 Task: Create a task  Integrate a new online platform for online language learning , assign it to team member softage.2@softage.net in the project ArcticForge and update the status of the task to  On Track  , set the priority of the task to Low
Action: Mouse moved to (39, 267)
Screenshot: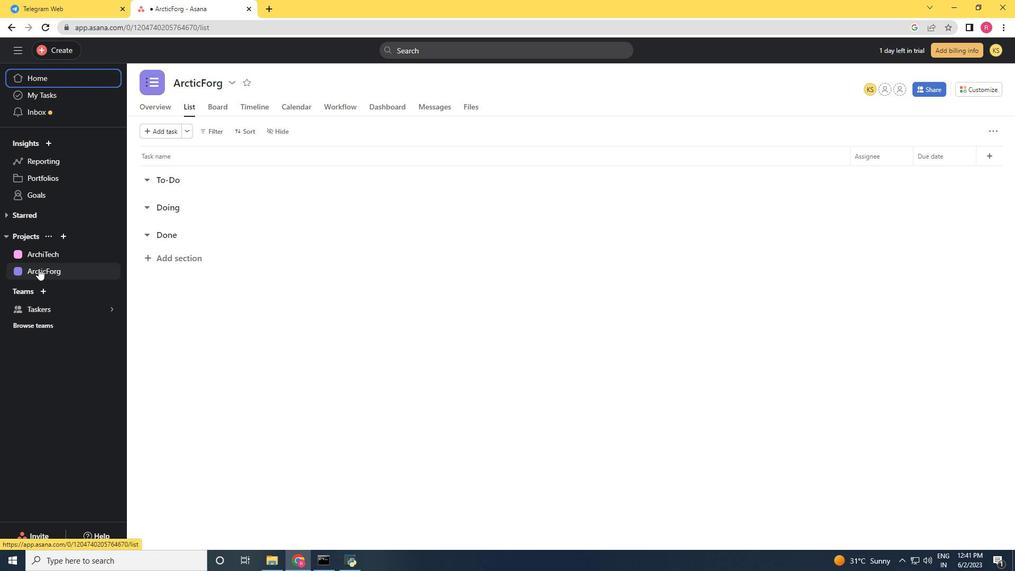
Action: Mouse pressed left at (39, 267)
Screenshot: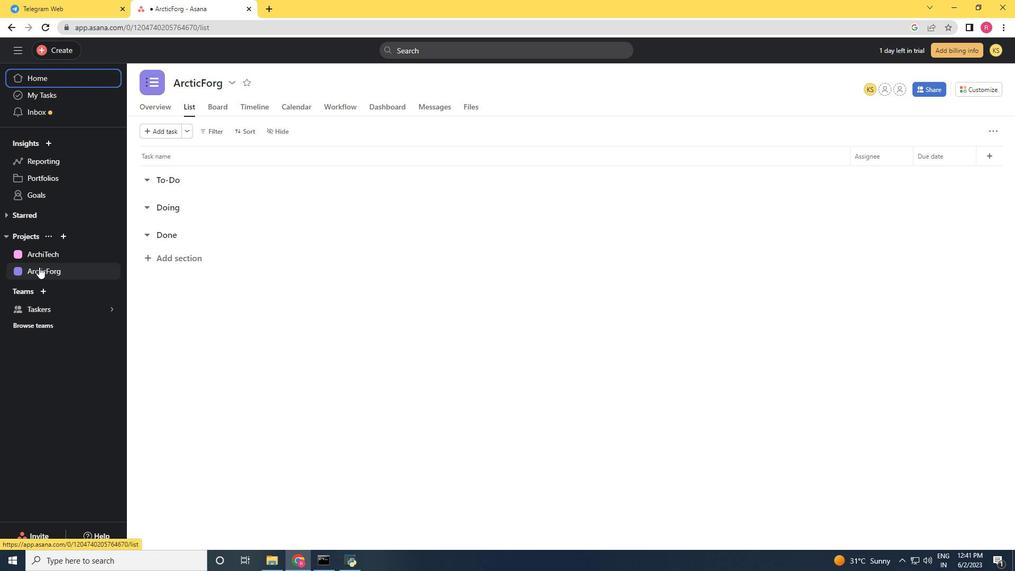 
Action: Mouse moved to (66, 50)
Screenshot: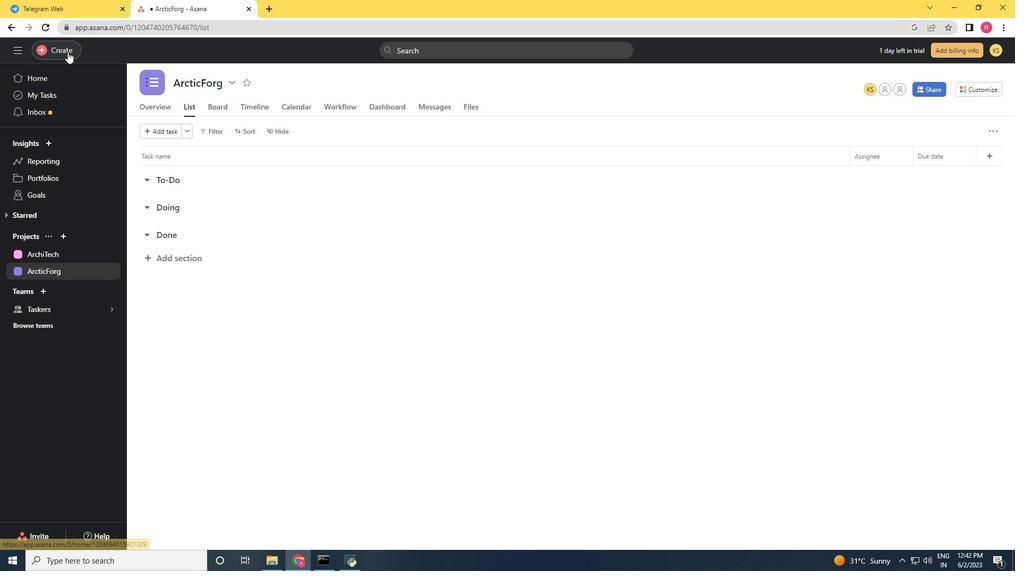
Action: Mouse pressed left at (66, 50)
Screenshot: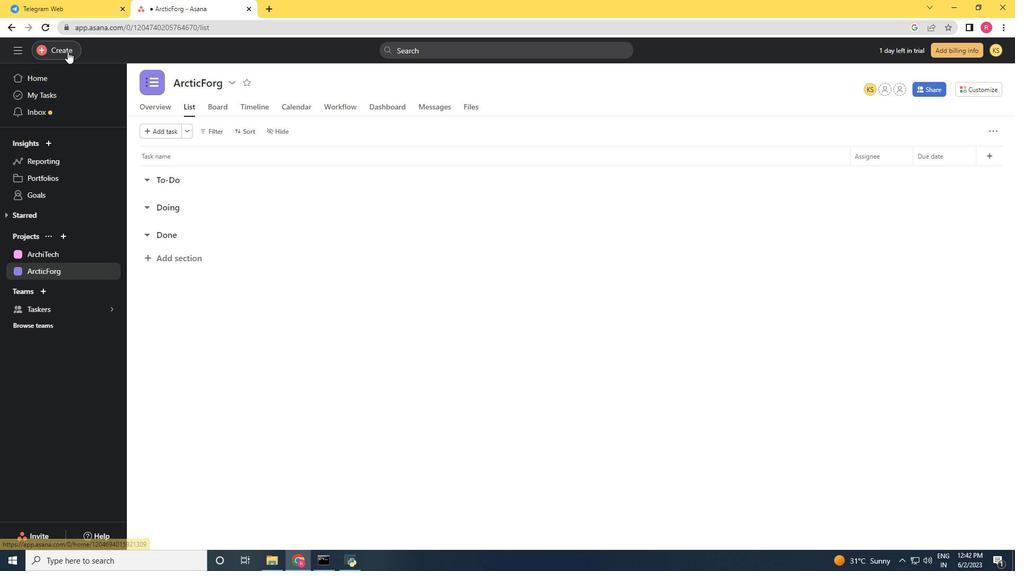 
Action: Mouse moved to (115, 54)
Screenshot: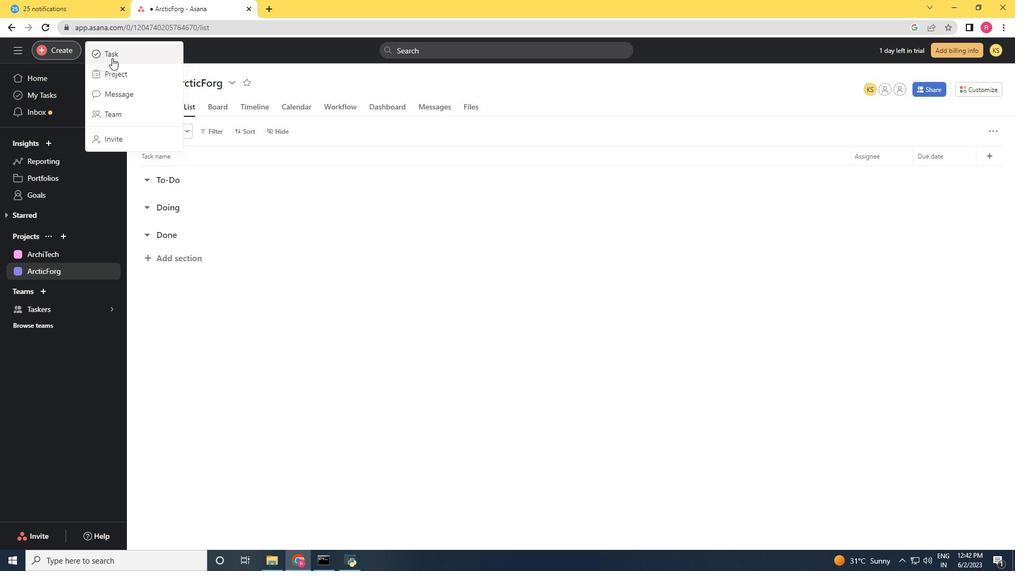 
Action: Mouse pressed left at (115, 54)
Screenshot: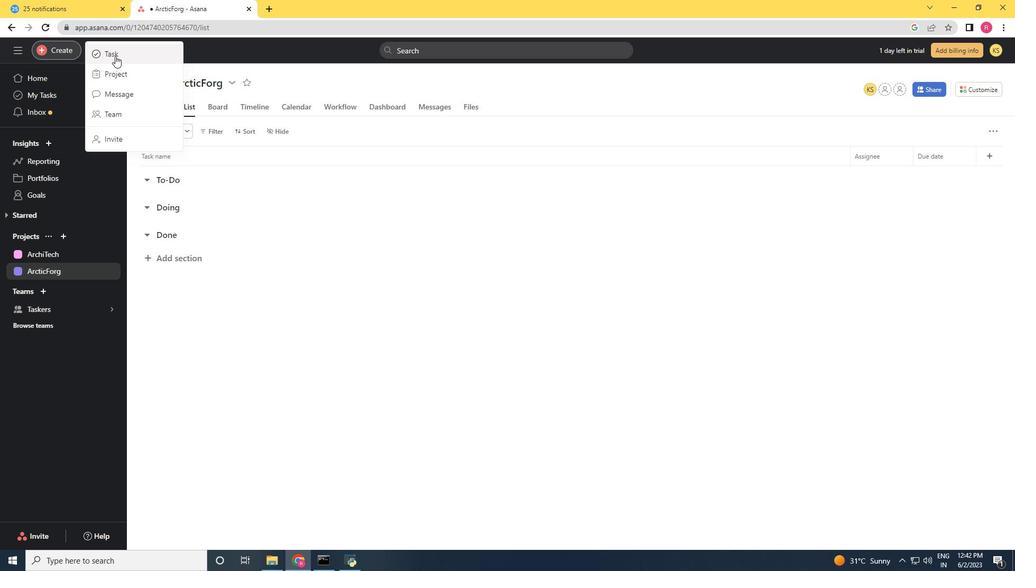 
Action: Mouse moved to (26, 107)
Screenshot: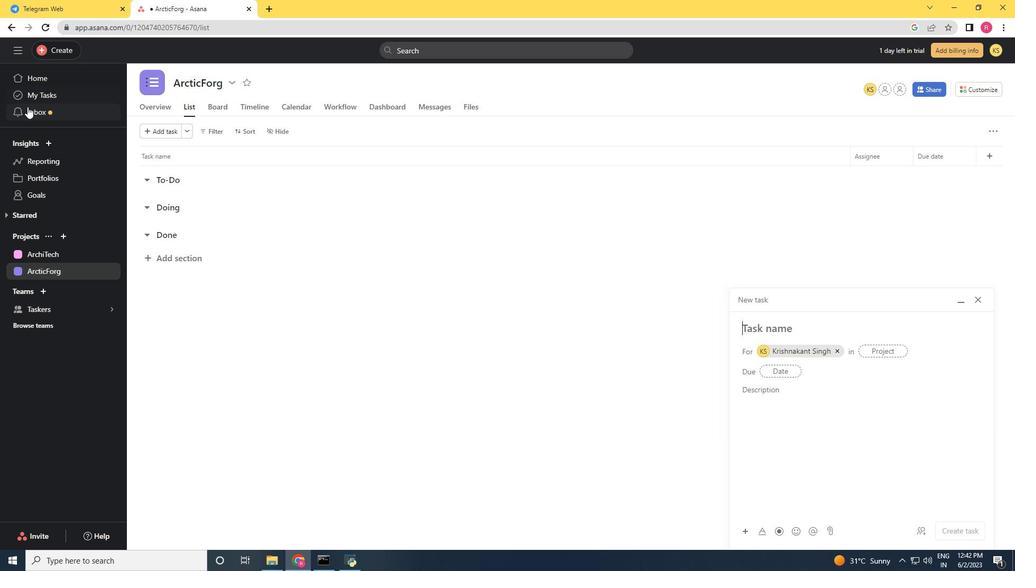 
Action: Key pressed <Key.shift>Integrate<Key.space>
Screenshot: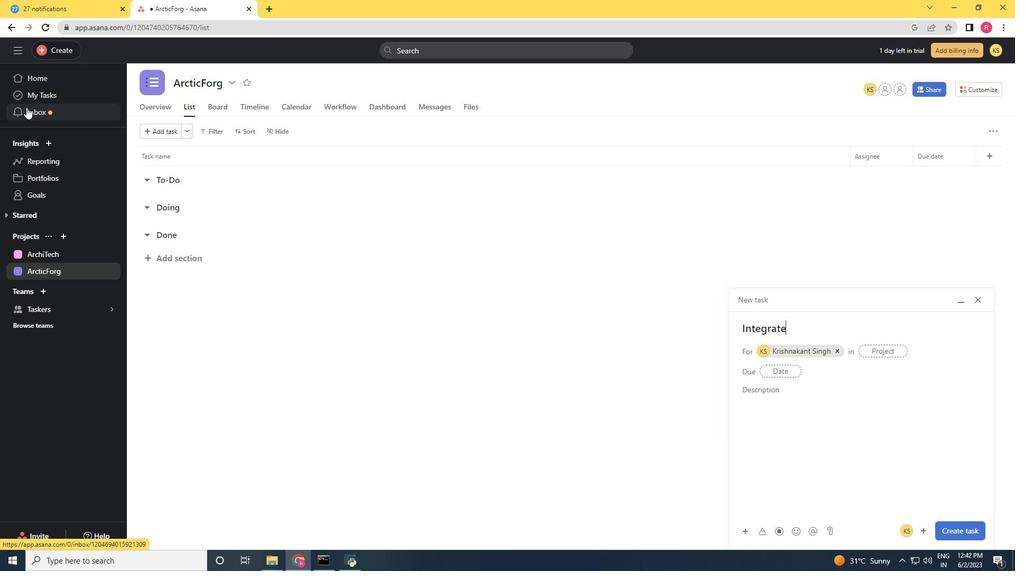 
Action: Mouse moved to (25, 107)
Screenshot: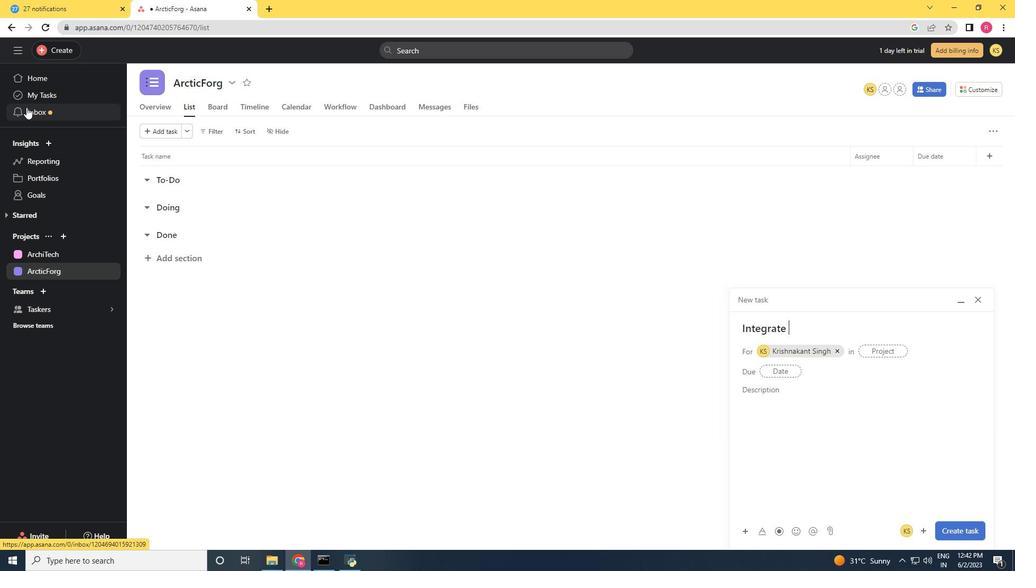 
Action: Key pressed a<Key.space>new<Key.space>online<Key.space>platform<Key.space>
Screenshot: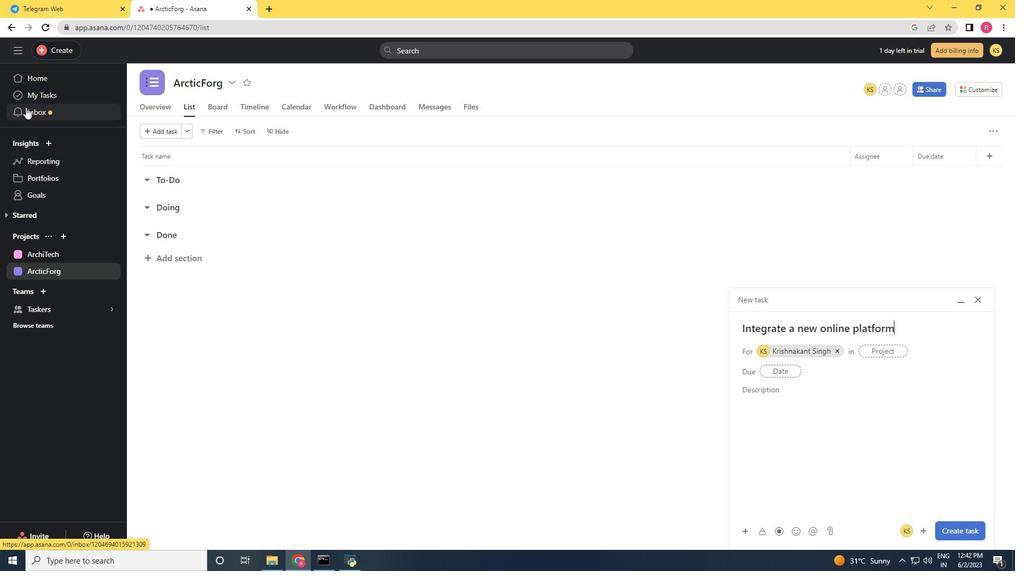 
Action: Mouse moved to (74, 136)
Screenshot: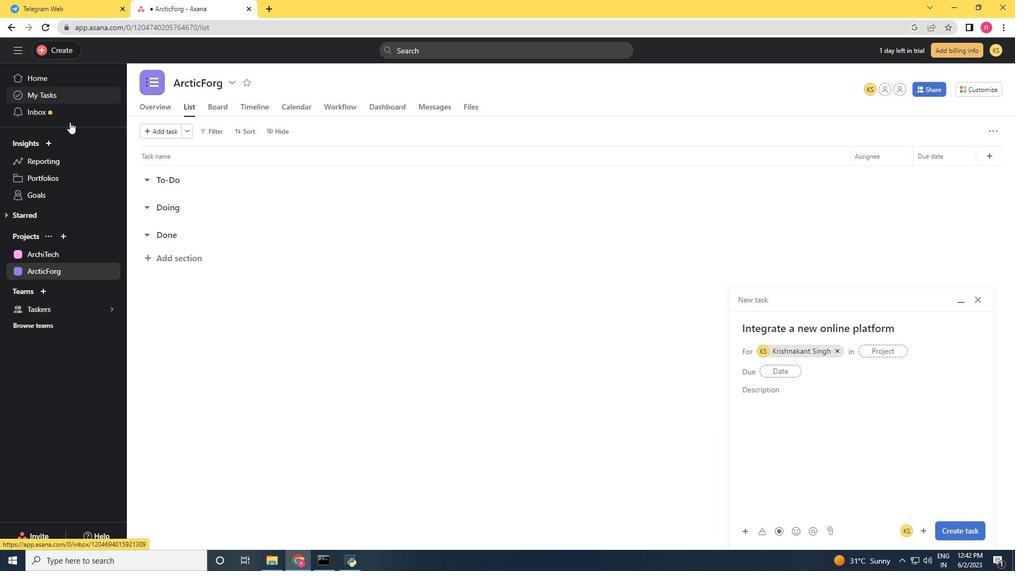 
Action: Key pressed for<Key.space>onlin<Key.space><Key.backspace>e<Key.space>langua
Screenshot: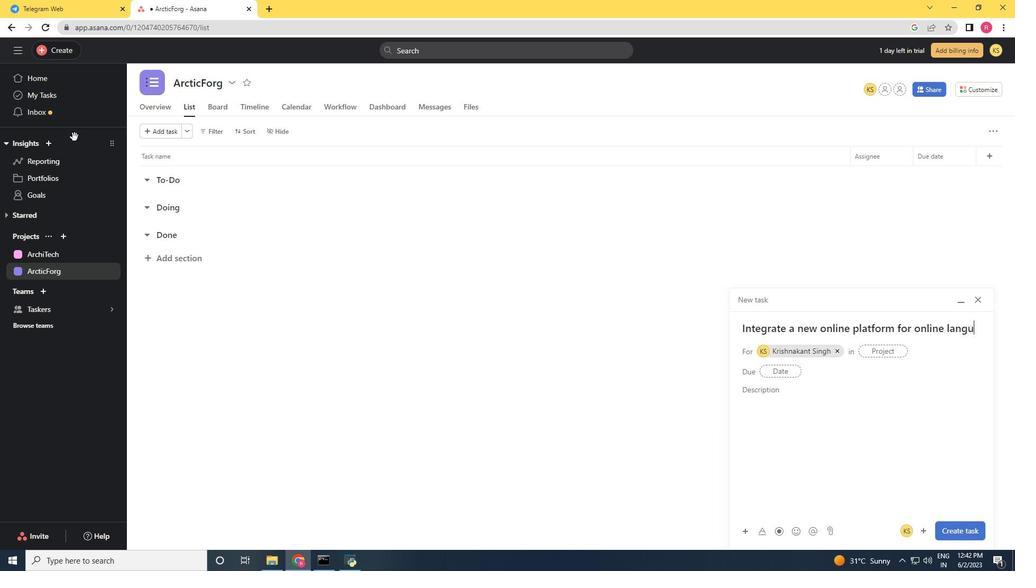 
Action: Mouse moved to (75, 136)
Screenshot: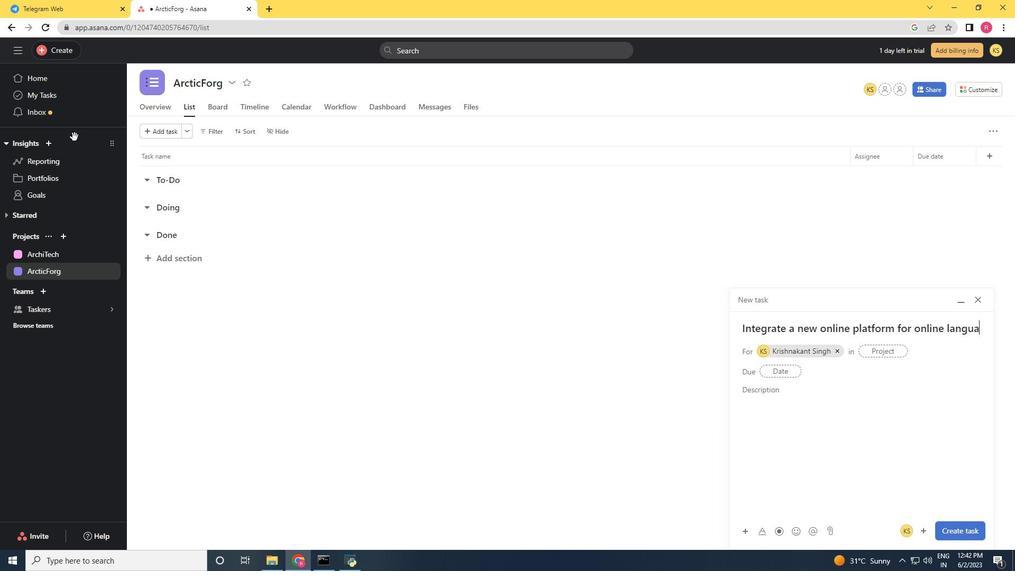 
Action: Key pressed ge<Key.space>learning
Screenshot: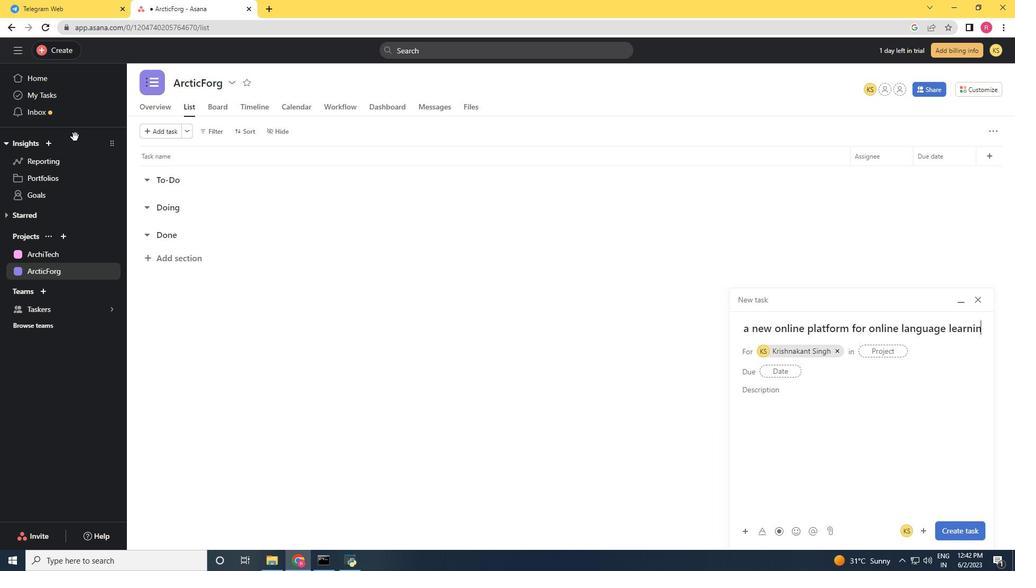 
Action: Mouse moved to (838, 346)
Screenshot: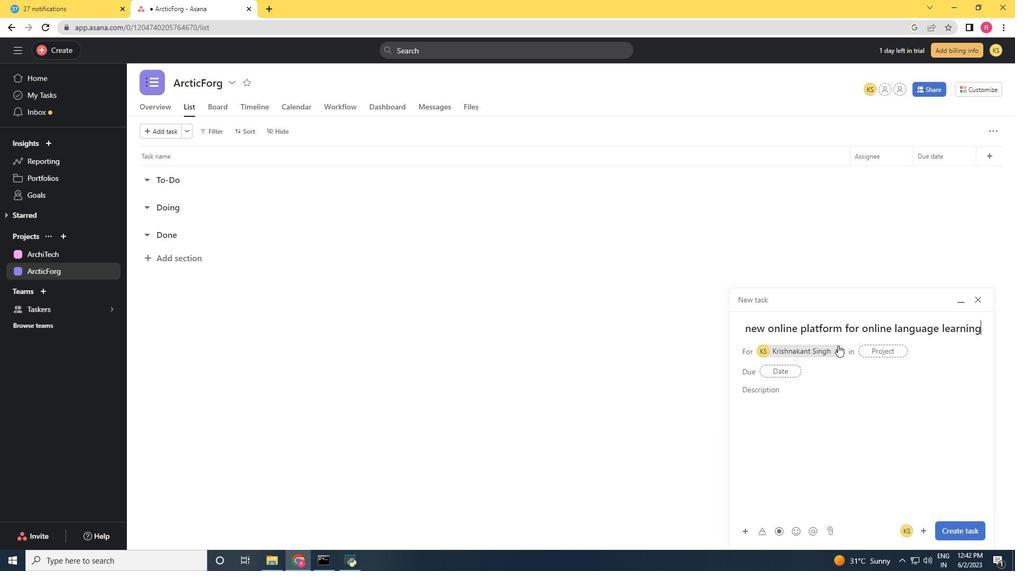 
Action: Mouse pressed left at (838, 346)
Screenshot: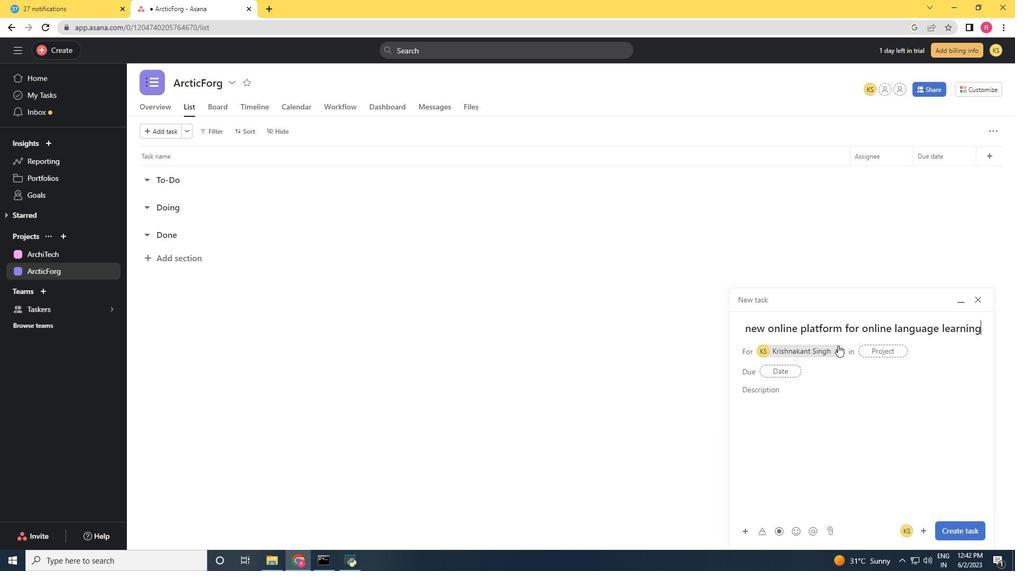 
Action: Mouse moved to (790, 351)
Screenshot: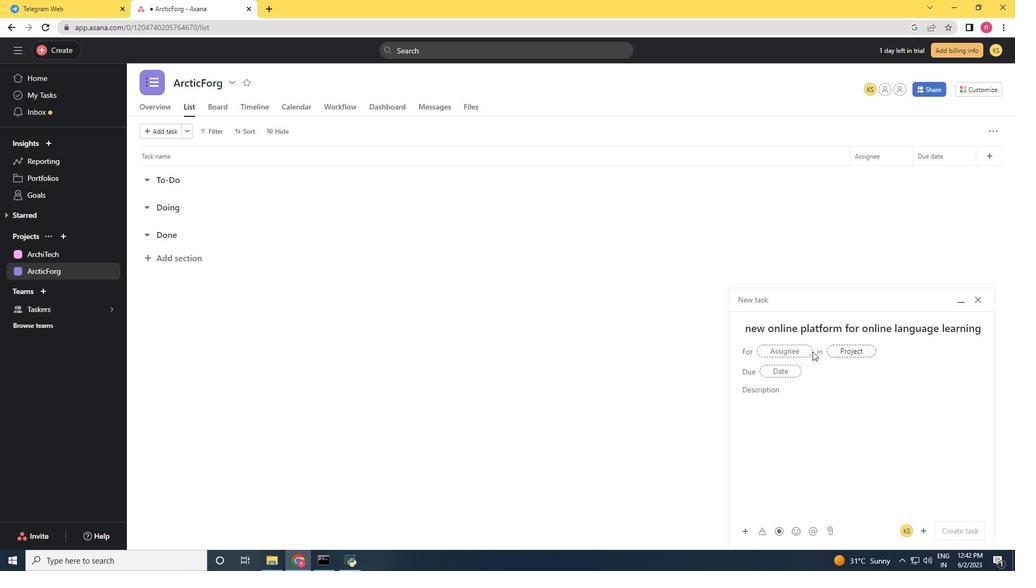 
Action: Mouse pressed left at (790, 351)
Screenshot: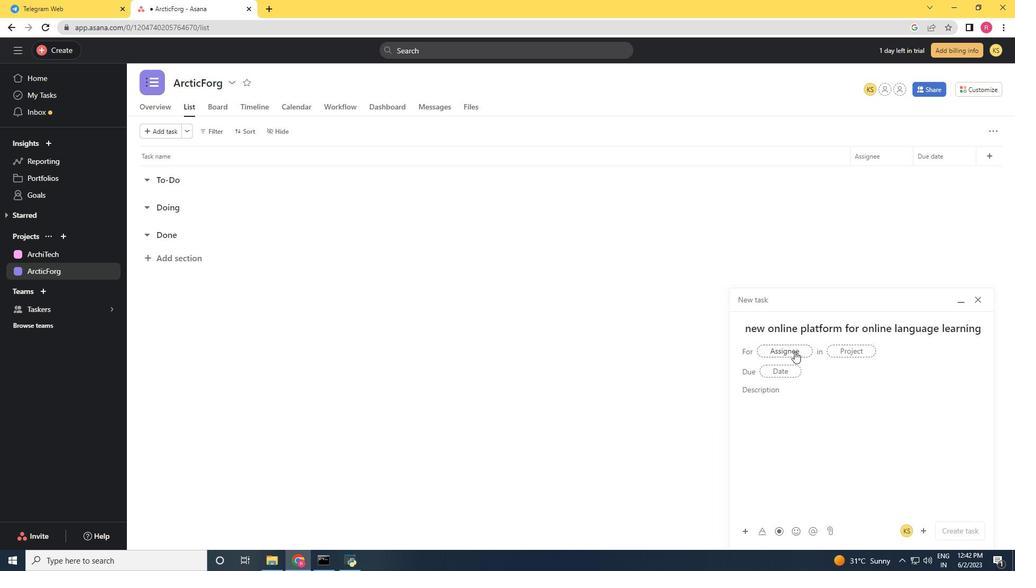 
Action: Mouse moved to (601, 467)
Screenshot: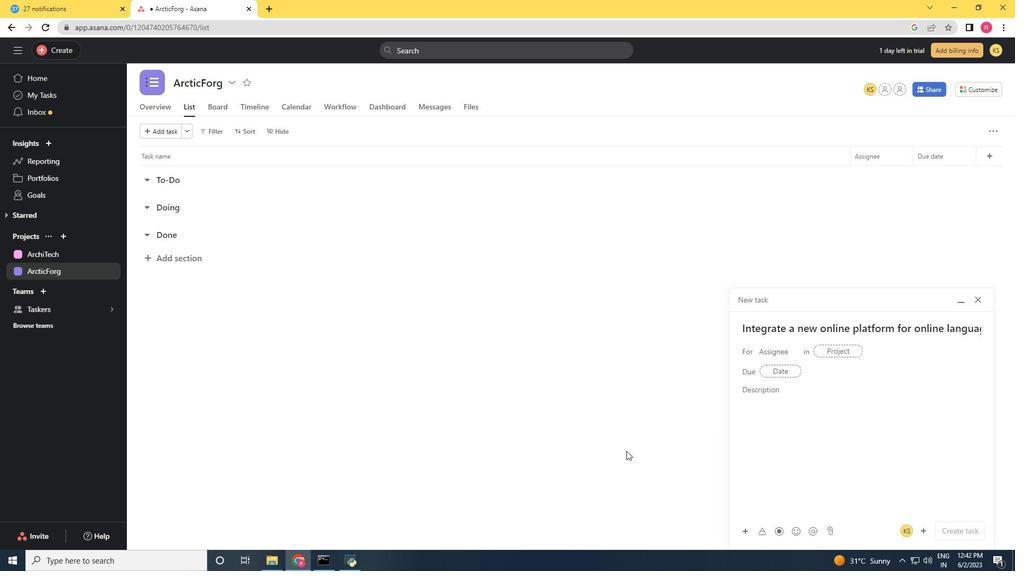 
Action: Key pressed softage.2<Key.shift>@softage.net
Screenshot: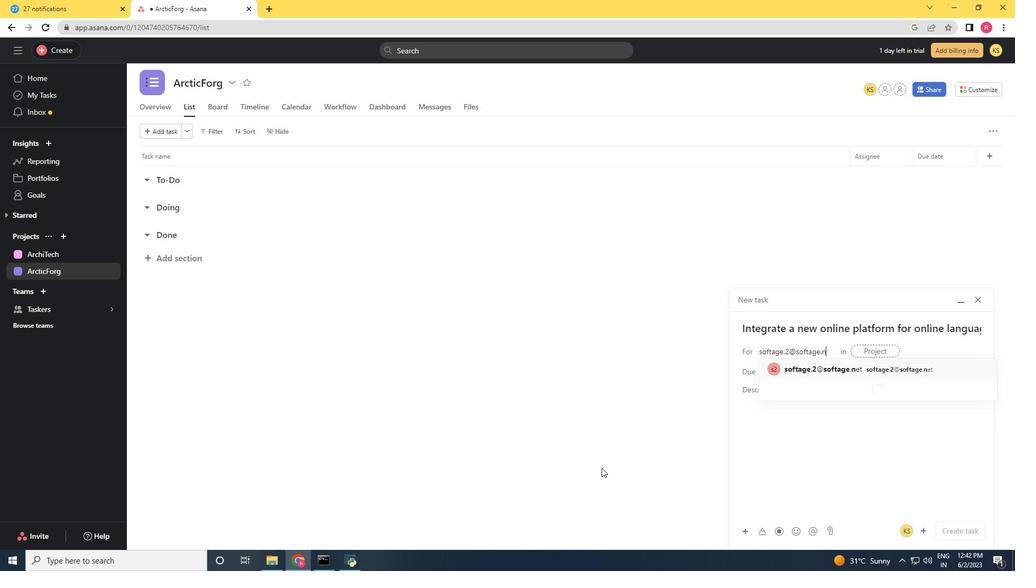 
Action: Mouse moved to (861, 372)
Screenshot: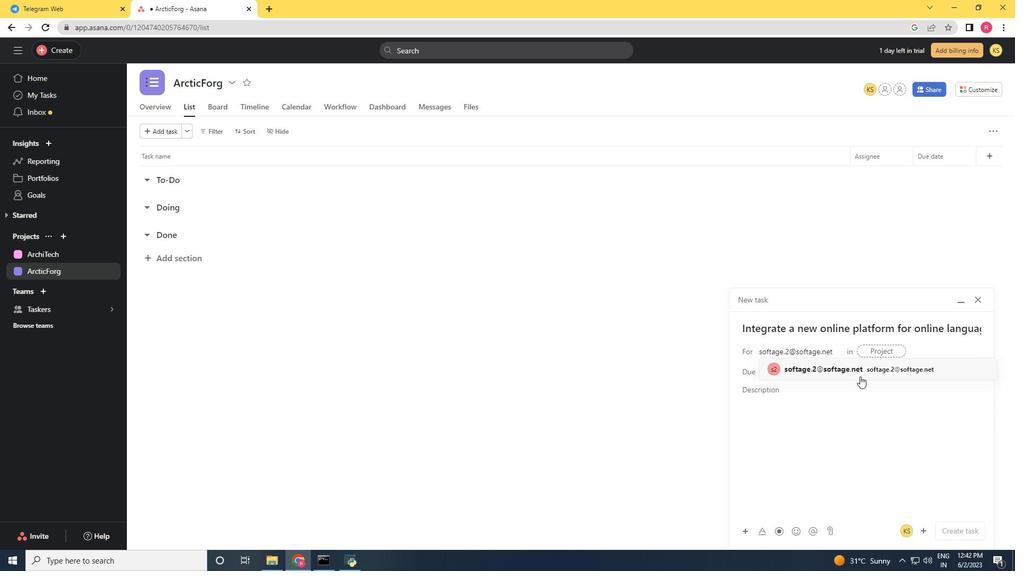 
Action: Mouse pressed left at (861, 372)
Screenshot: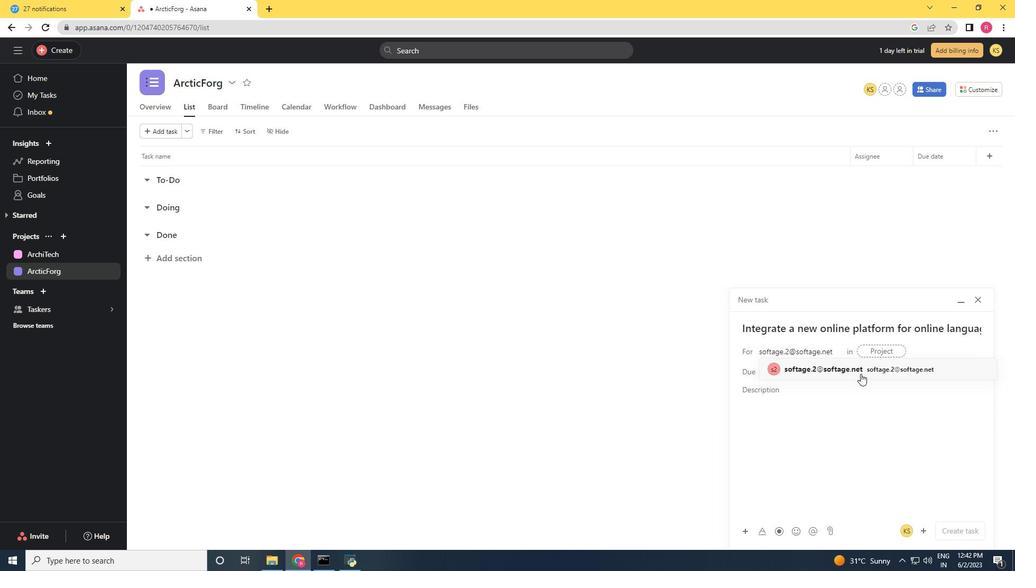 
Action: Mouse moved to (696, 396)
Screenshot: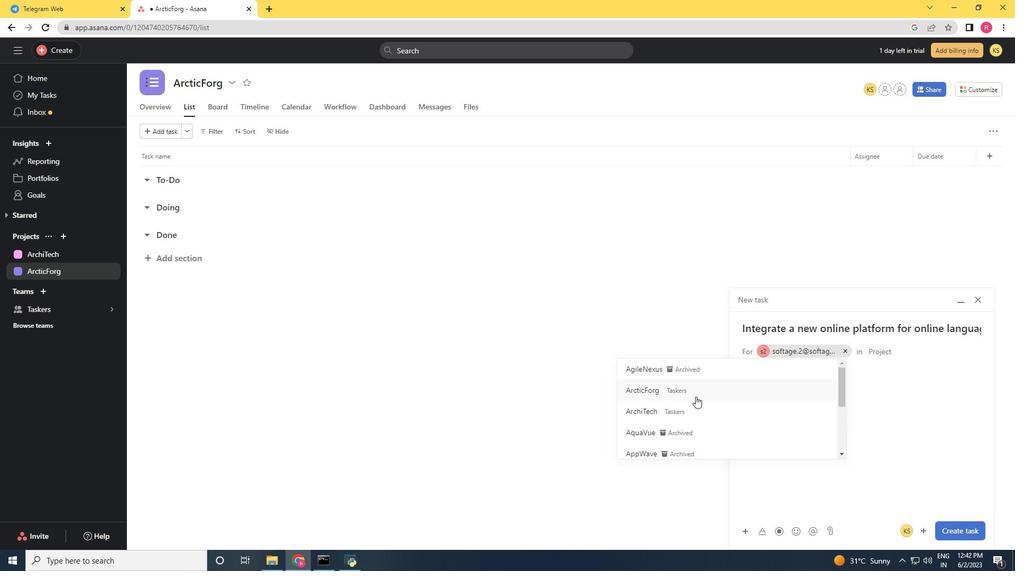 
Action: Mouse pressed left at (696, 396)
Screenshot: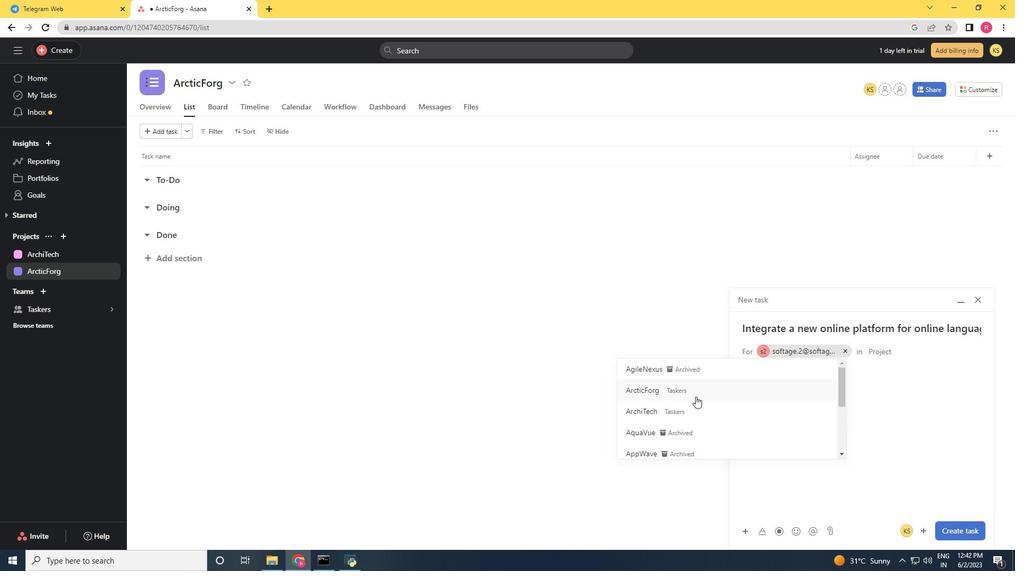 
Action: Mouse moved to (953, 530)
Screenshot: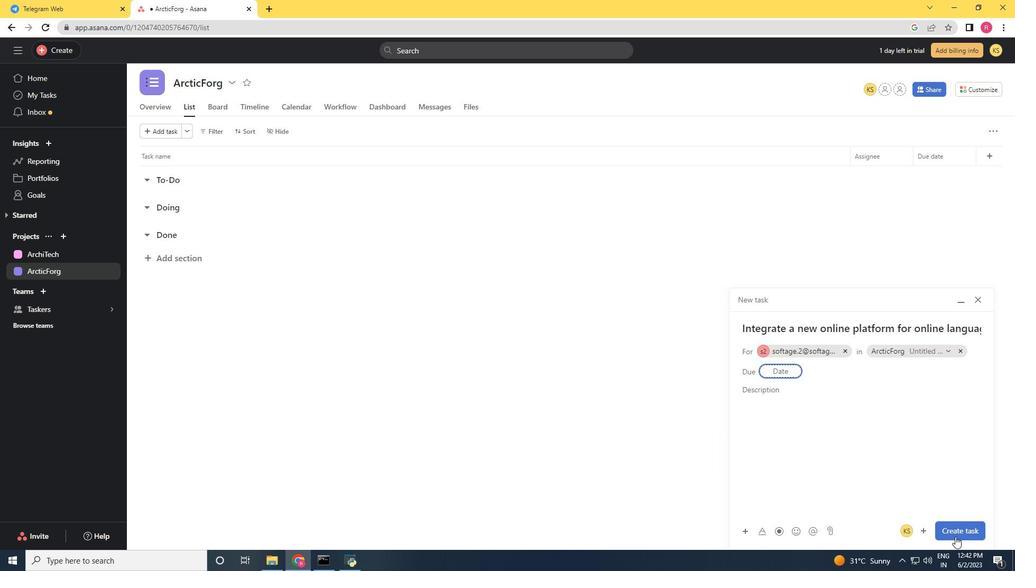 
Action: Mouse pressed left at (953, 530)
Screenshot: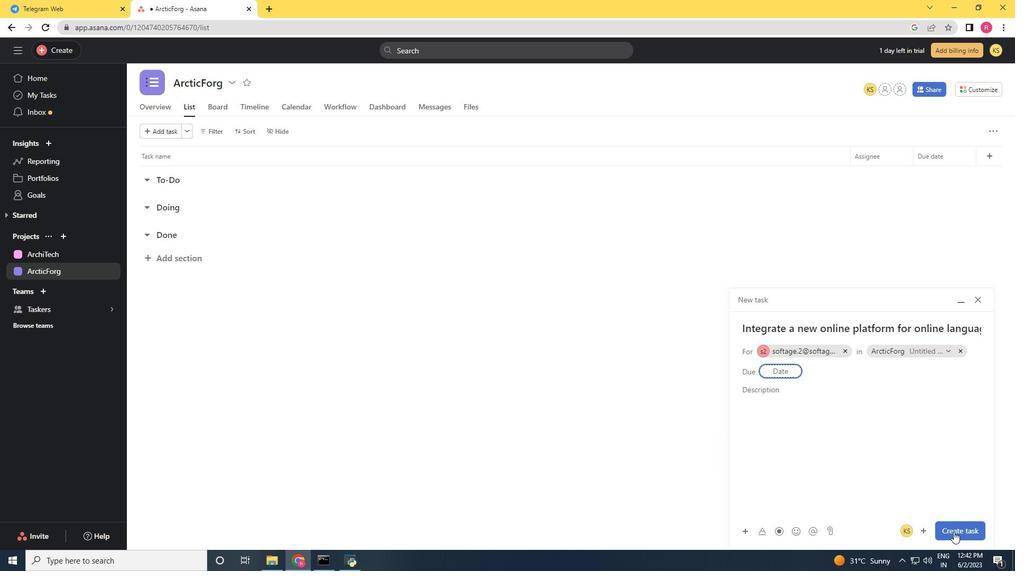 
Action: Mouse moved to (993, 152)
Screenshot: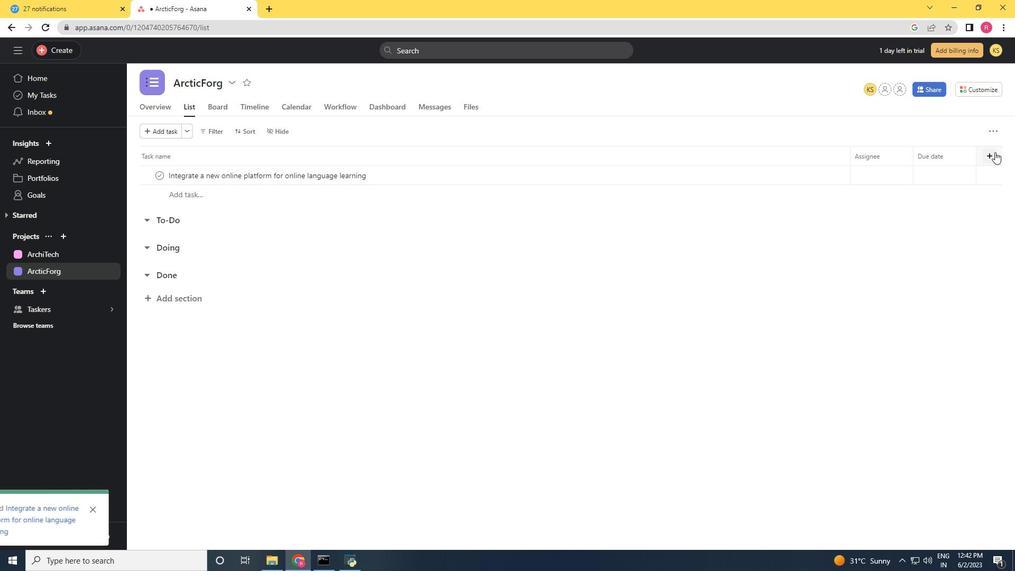
Action: Mouse pressed left at (993, 152)
Screenshot: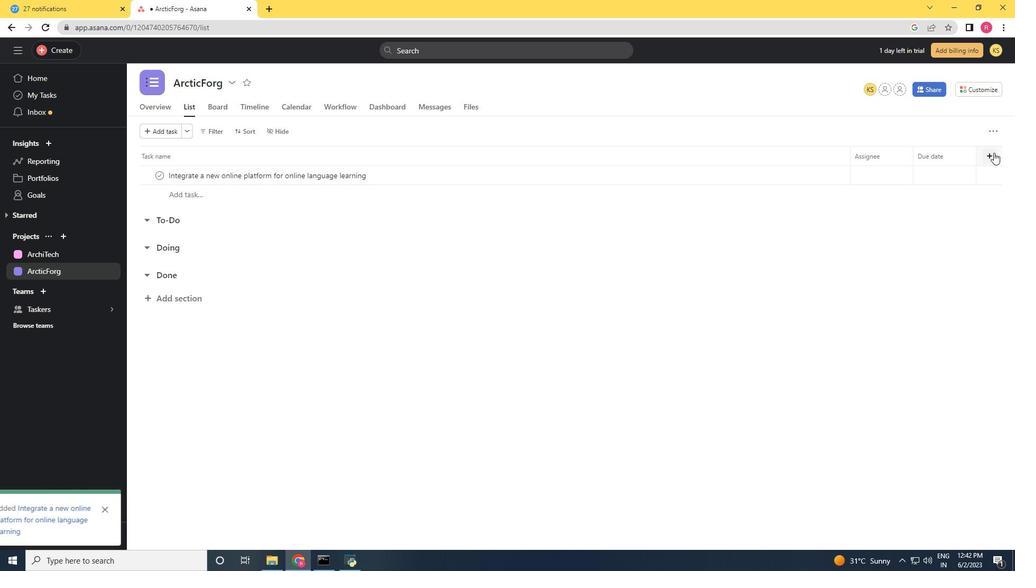 
Action: Mouse moved to (935, 269)
Screenshot: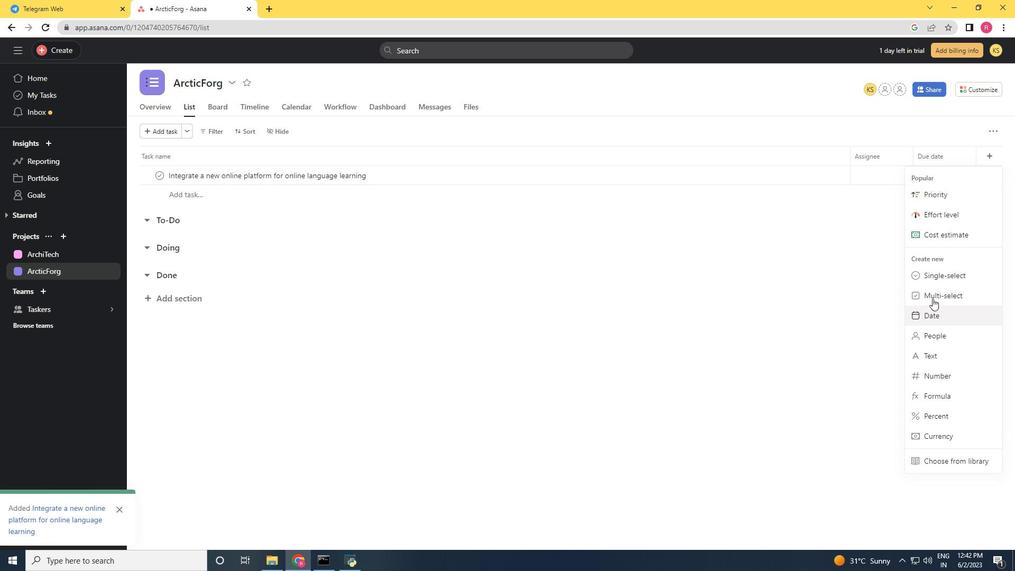 
Action: Mouse pressed left at (935, 269)
Screenshot: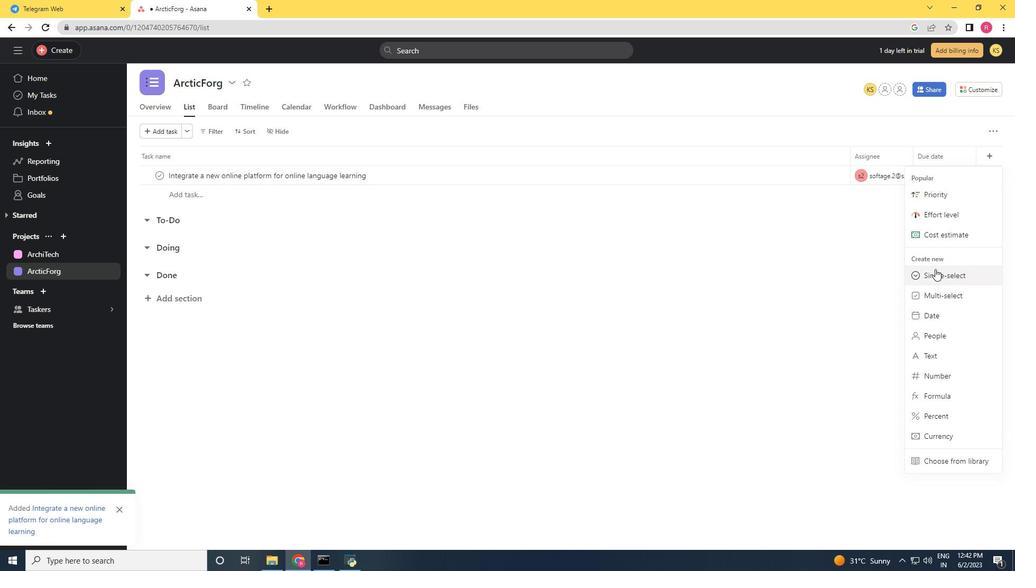 
Action: Mouse moved to (651, 311)
Screenshot: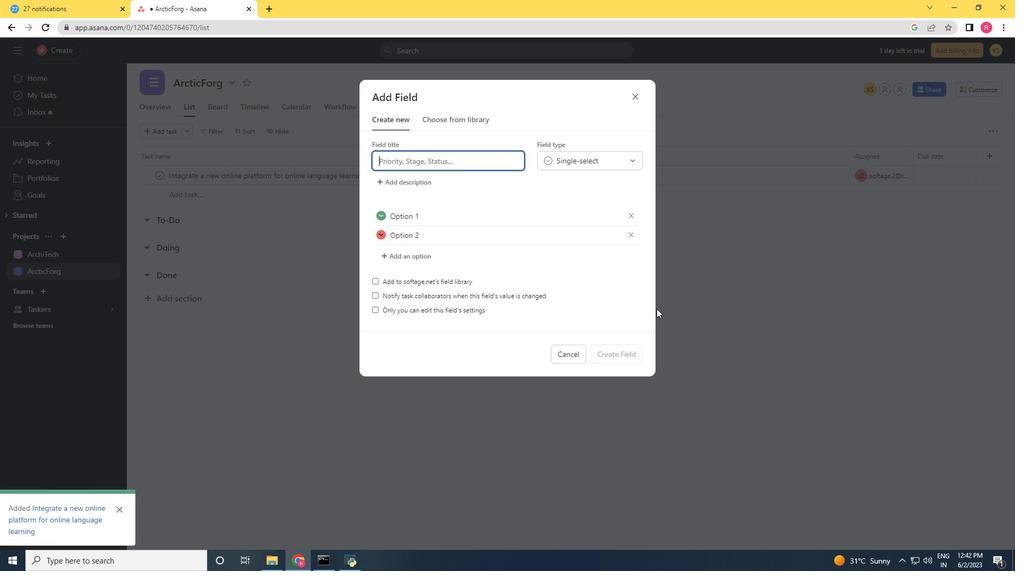 
Action: Key pressed <Key.shift><Key.shift>Status
Screenshot: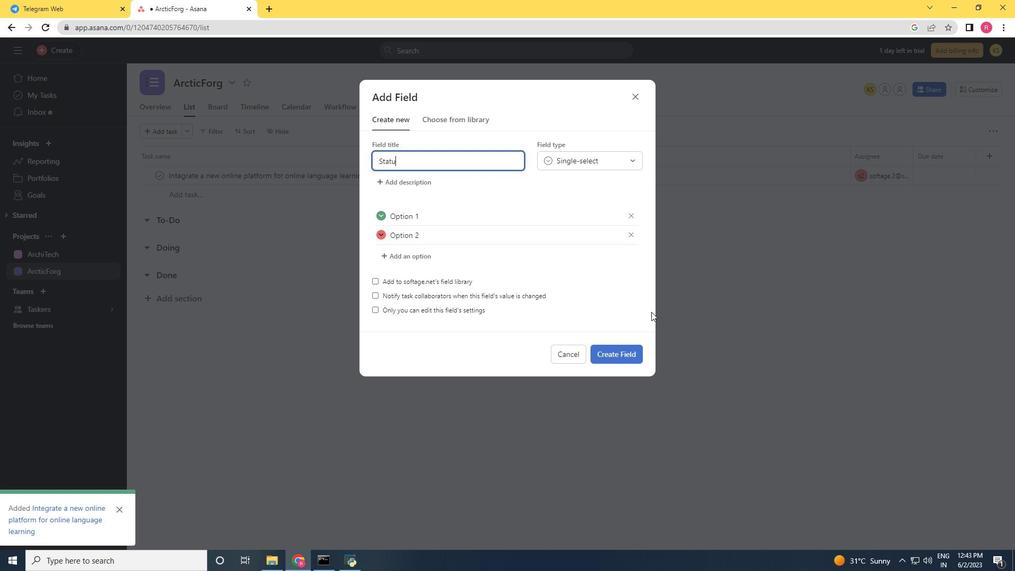 
Action: Mouse moved to (540, 214)
Screenshot: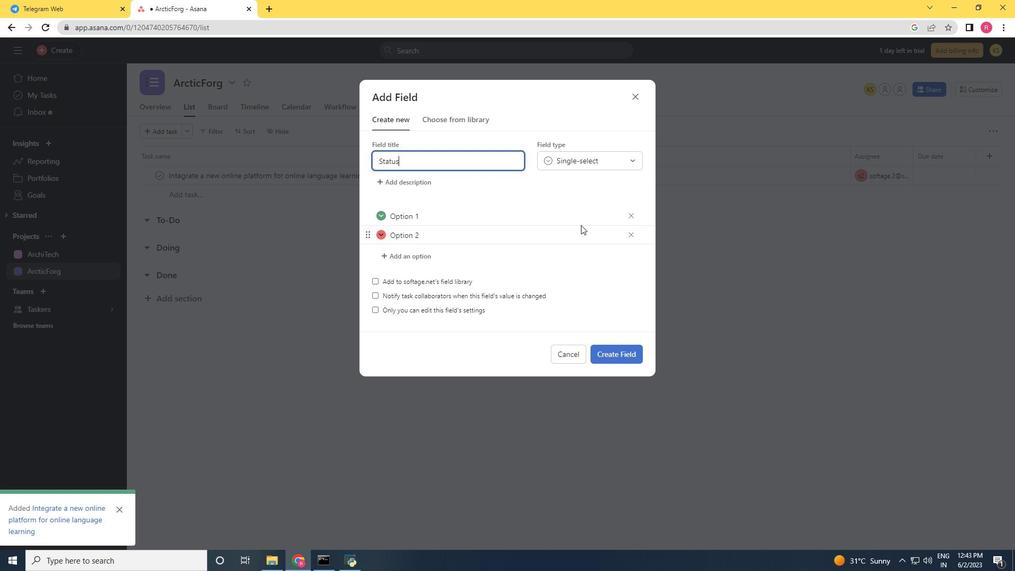 
Action: Mouse pressed left at (540, 214)
Screenshot: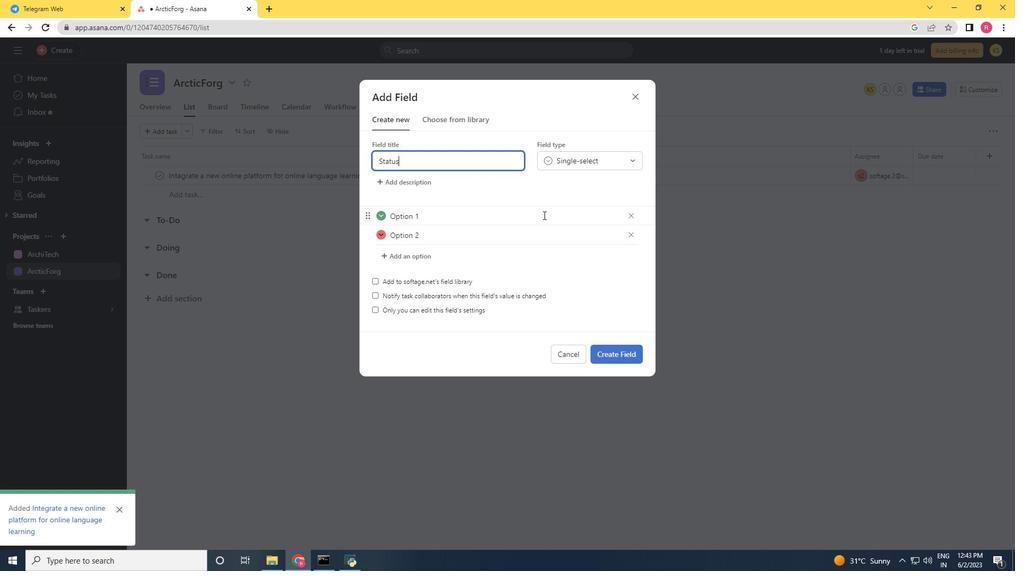 
Action: Mouse moved to (537, 222)
Screenshot: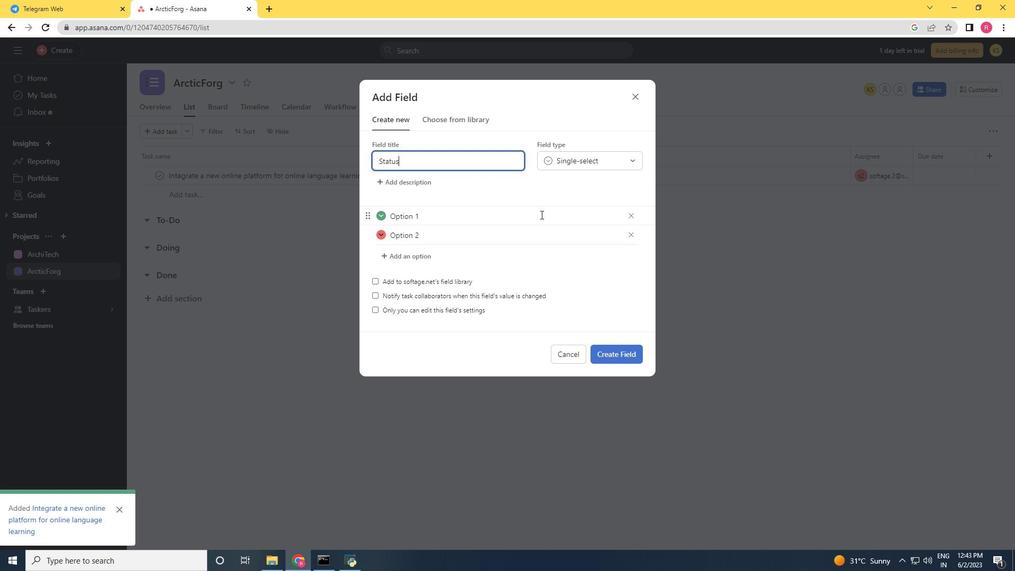 
Action: Key pressed <Key.backspace><Key.backspace><Key.backspace><Key.backspace><Key.backspace><Key.backspace><Key.backspace><Key.shift><Key.backspace><Key.shift>On<Key.space><Key.shift><Key.shift>track
Screenshot: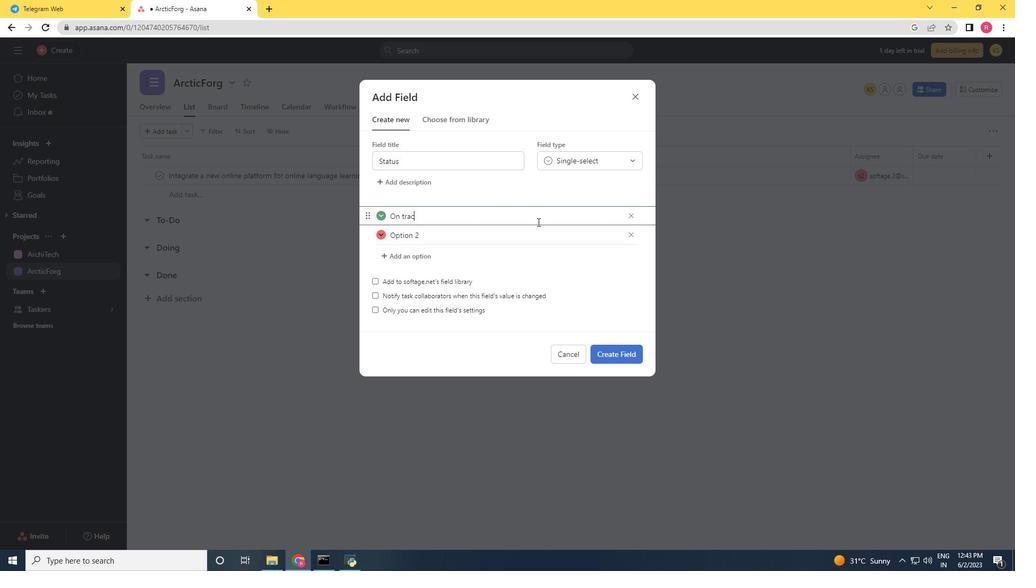 
Action: Mouse moved to (407, 213)
Screenshot: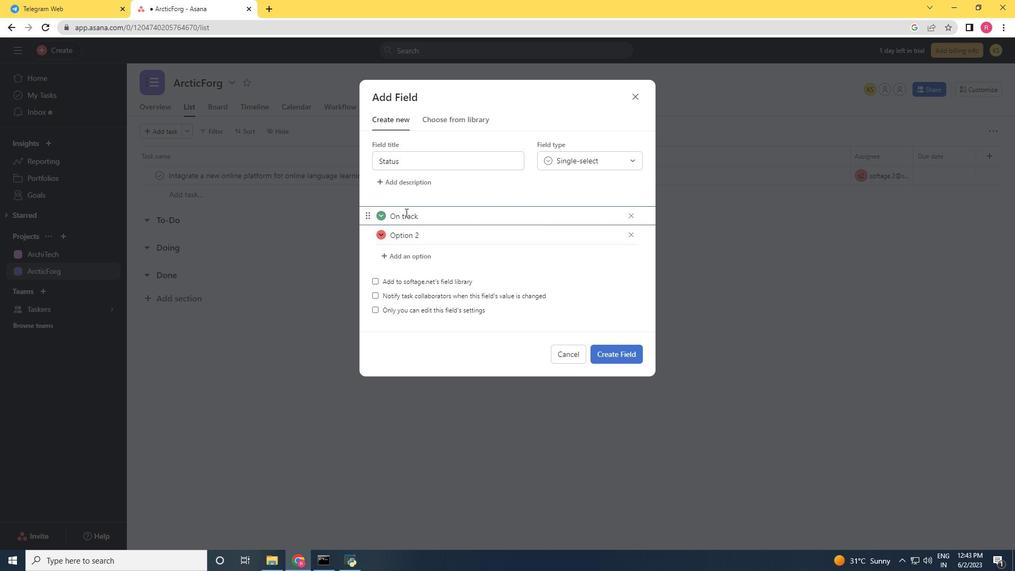 
Action: Mouse pressed left at (407, 213)
Screenshot: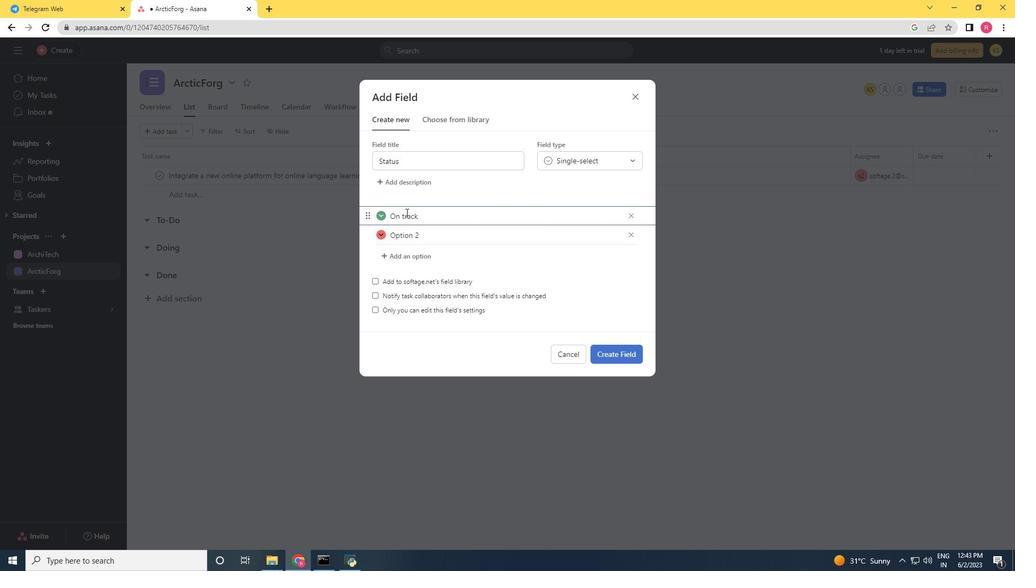 
Action: Key pressed <Key.backspace><Key.backspace><Key.shift>Tr
Screenshot: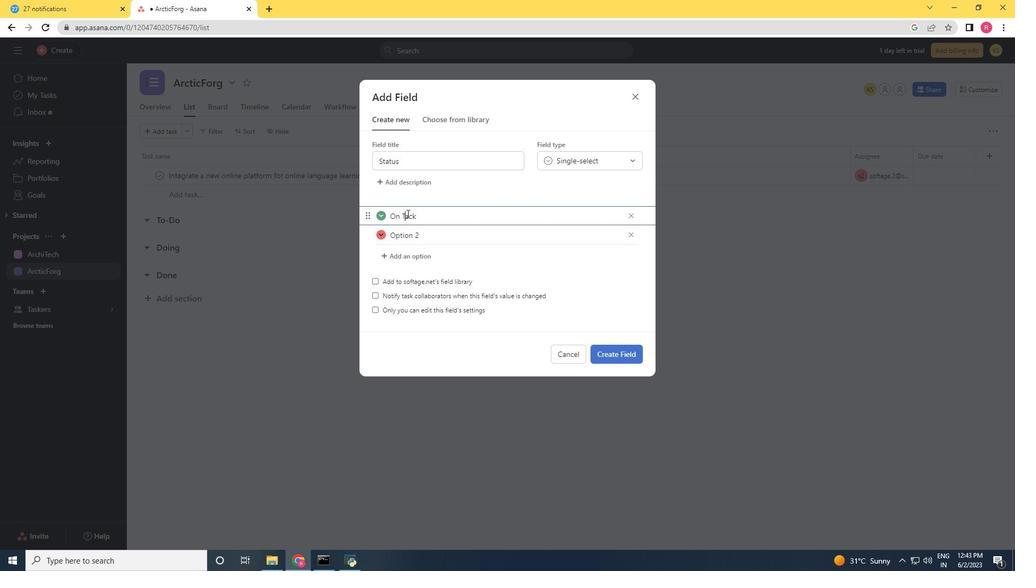
Action: Mouse moved to (607, 351)
Screenshot: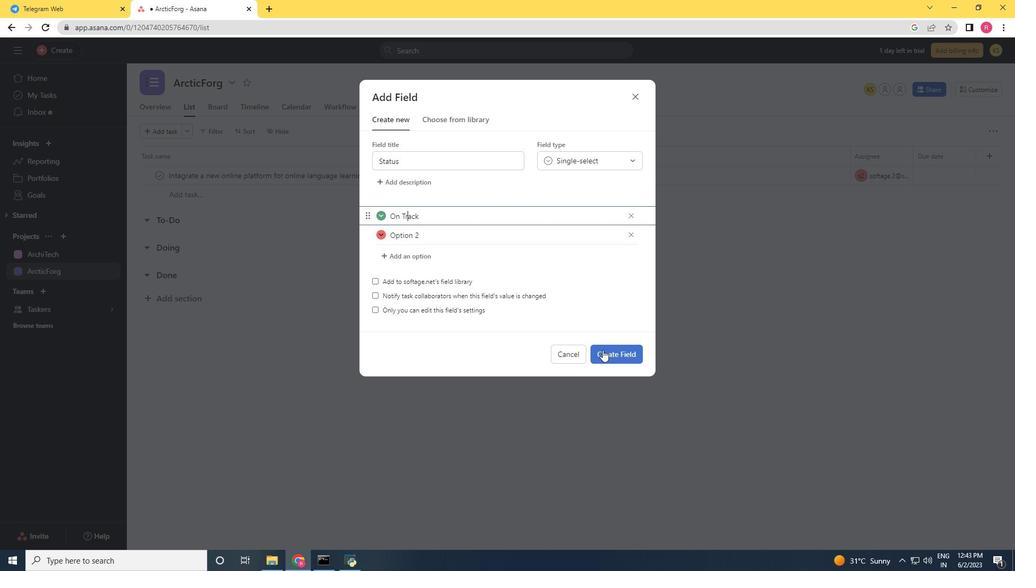
Action: Mouse pressed left at (607, 351)
Screenshot: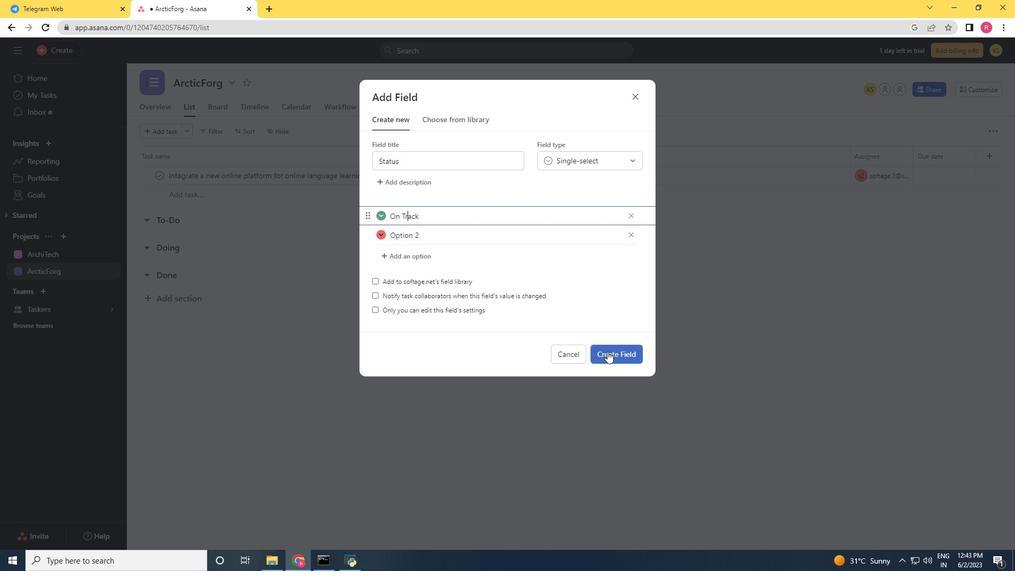 
Action: Mouse moved to (933, 170)
Screenshot: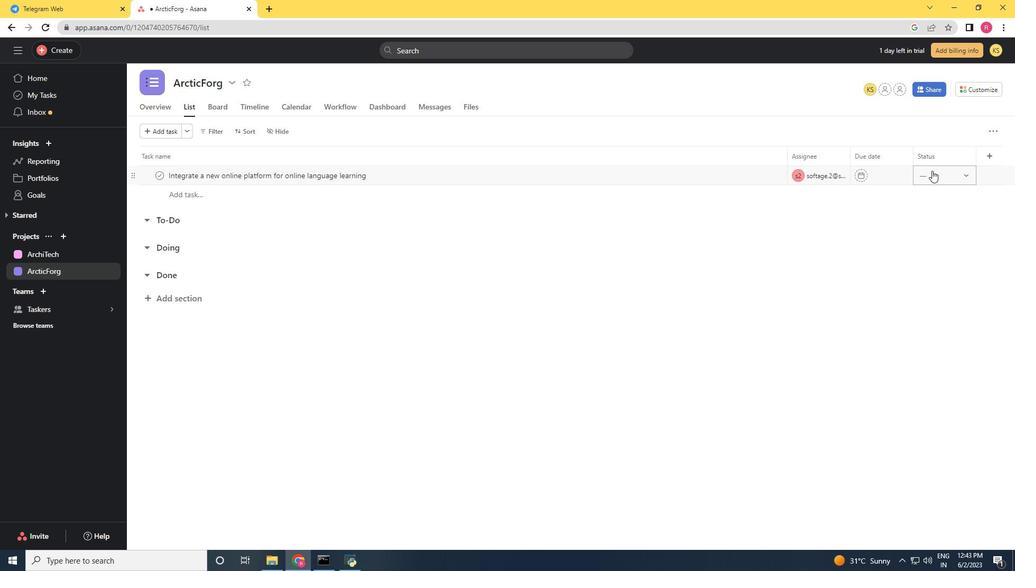 
Action: Mouse pressed left at (933, 170)
Screenshot: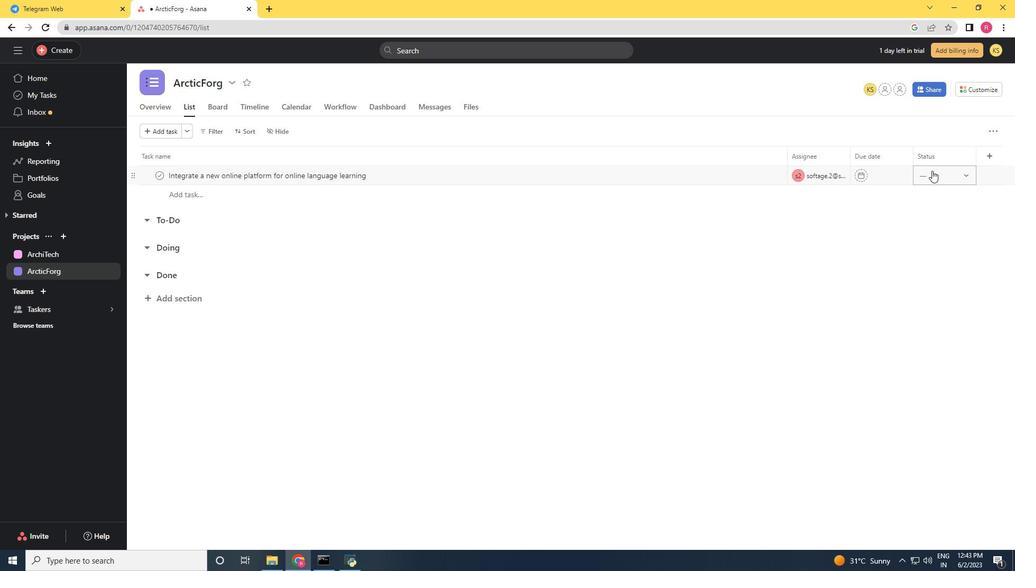 
Action: Mouse moved to (943, 209)
Screenshot: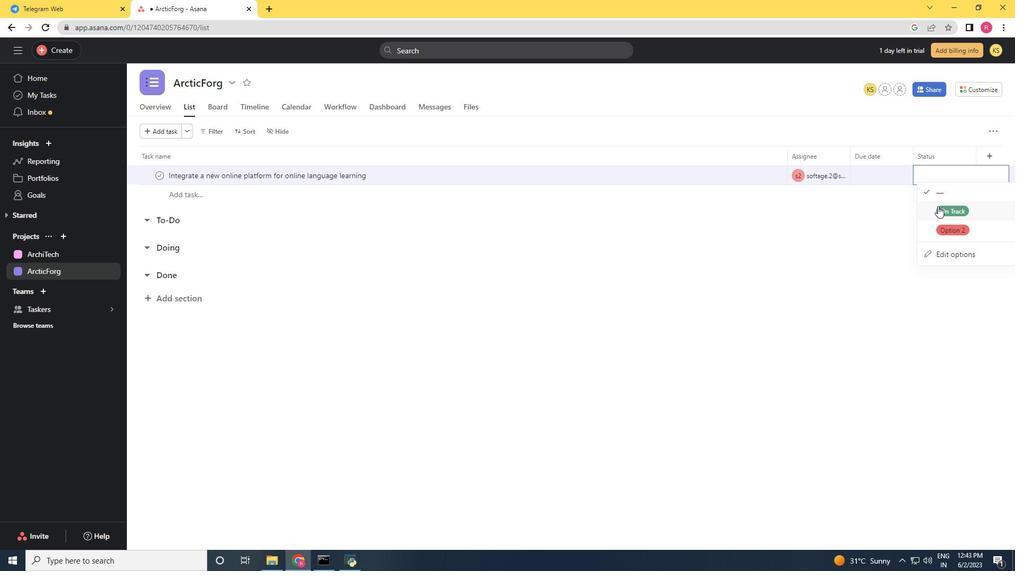 
Action: Mouse pressed left at (943, 209)
Screenshot: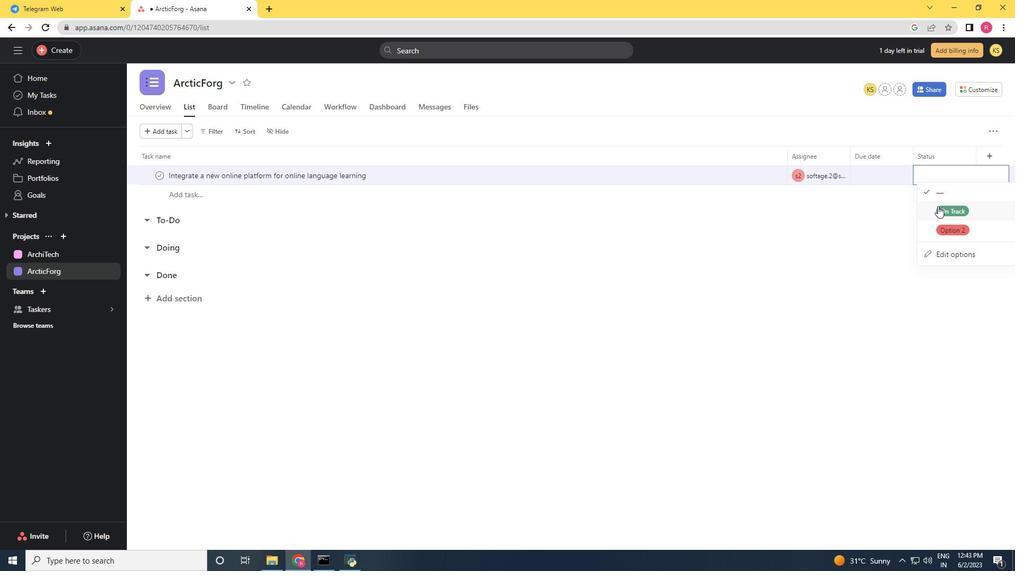 
Action: Mouse moved to (988, 150)
Screenshot: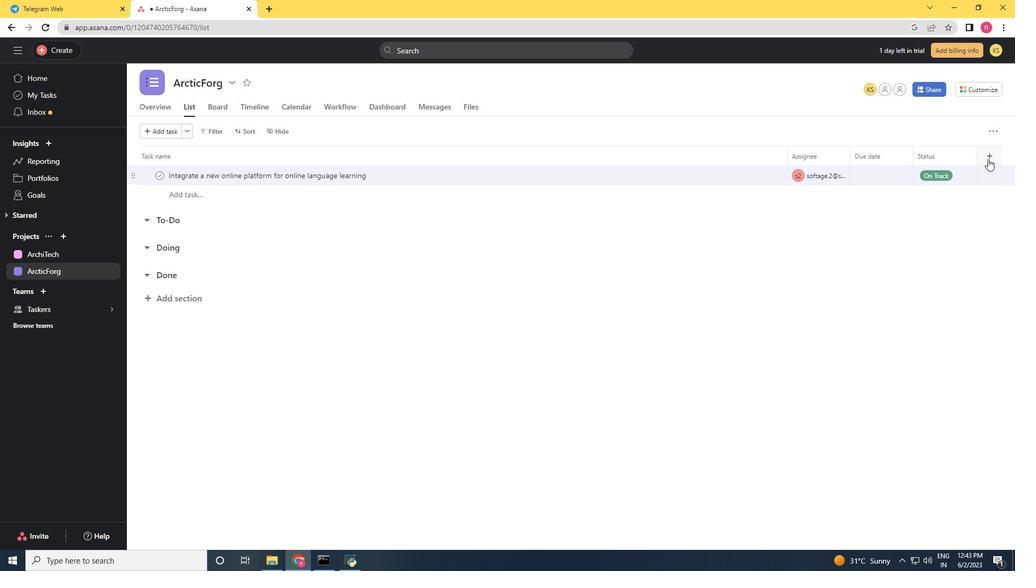 
Action: Mouse pressed left at (988, 150)
Screenshot: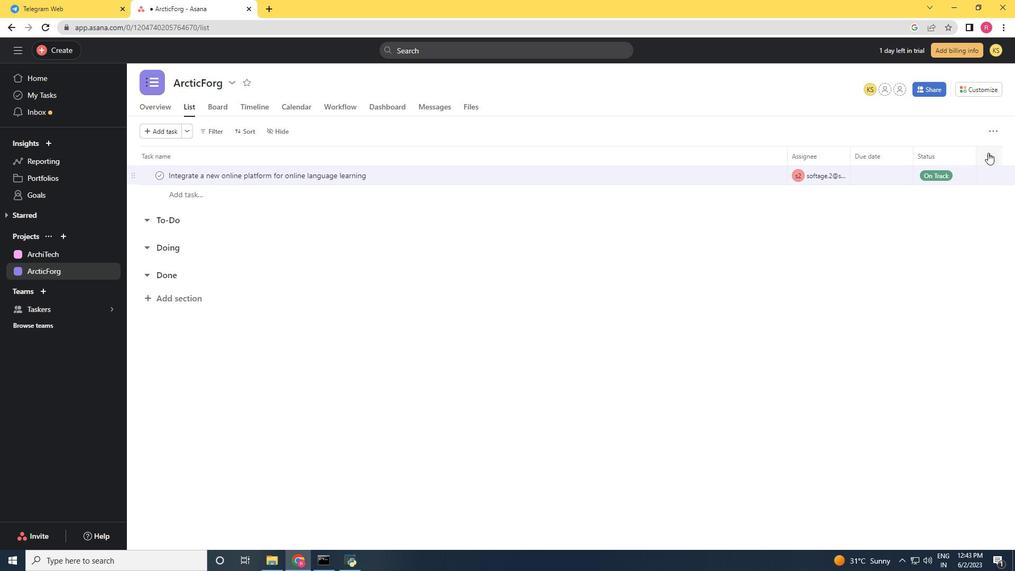 
Action: Mouse moved to (939, 188)
Screenshot: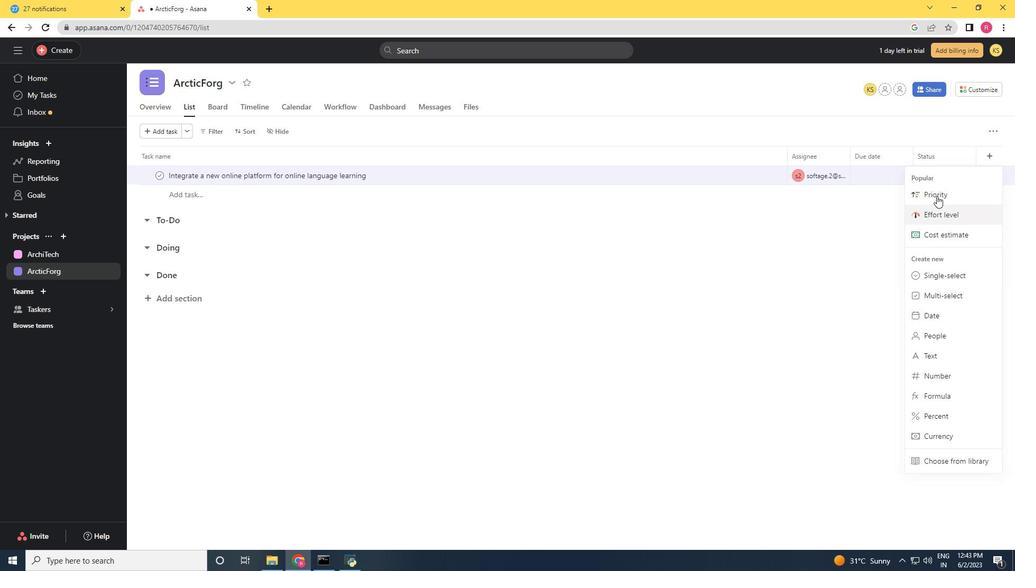 
Action: Mouse pressed left at (939, 188)
Screenshot: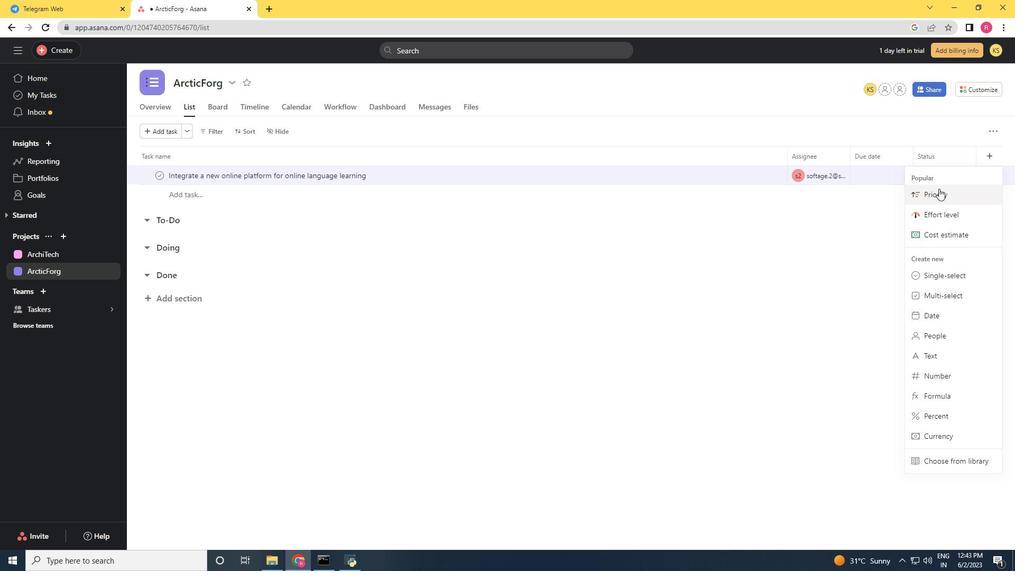 
Action: Mouse moved to (613, 369)
Screenshot: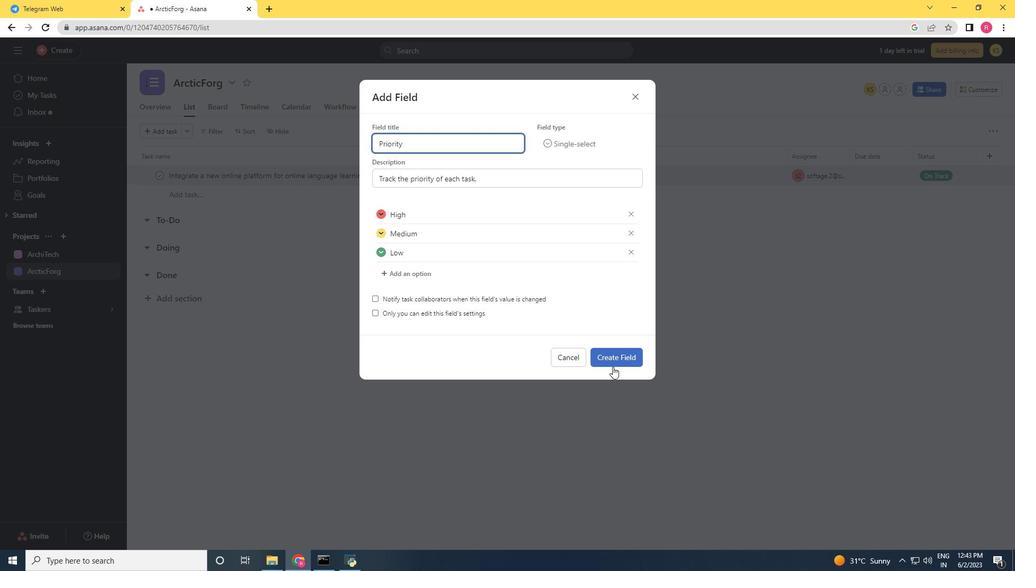 
Action: Mouse pressed left at (613, 369)
Screenshot: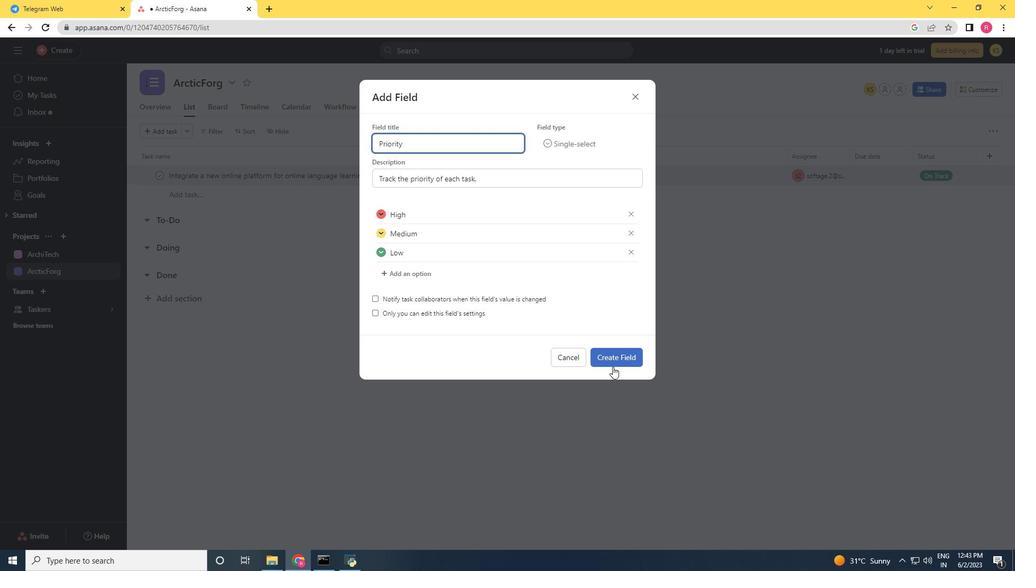 
Action: Mouse moved to (603, 352)
Screenshot: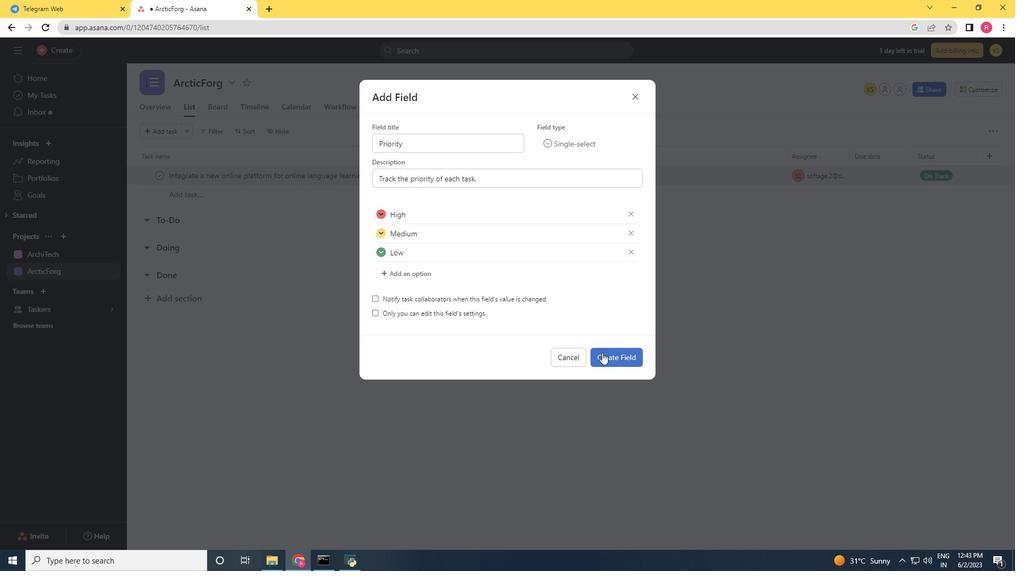 
Action: Mouse pressed left at (603, 352)
Screenshot: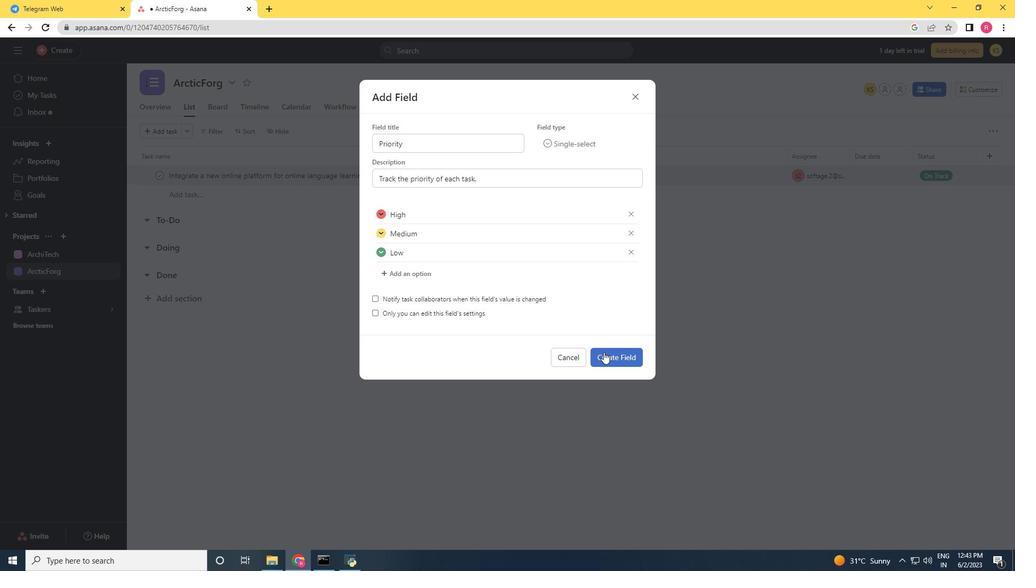 
Action: Mouse moved to (932, 169)
Screenshot: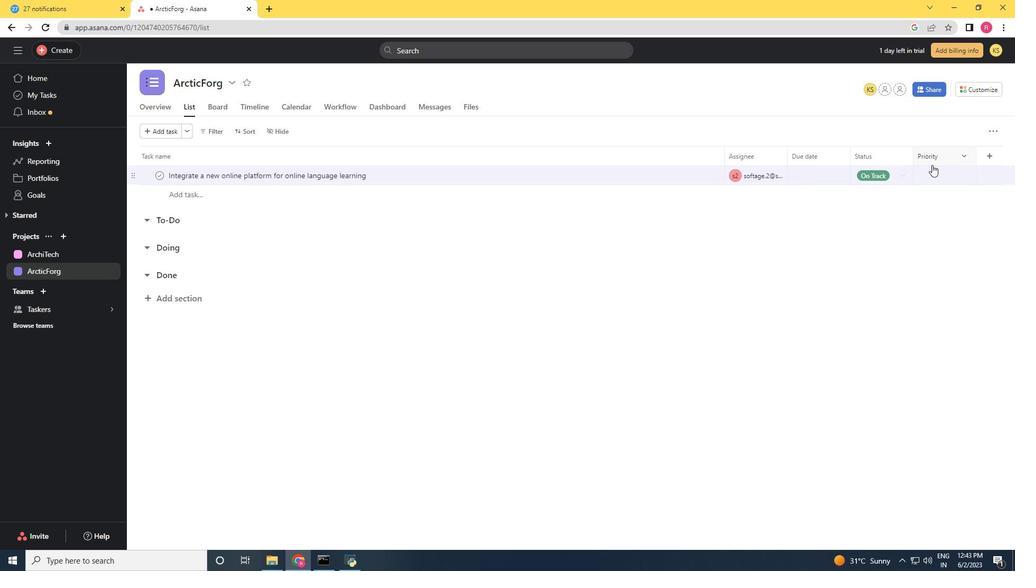 
Action: Mouse pressed left at (932, 169)
Screenshot: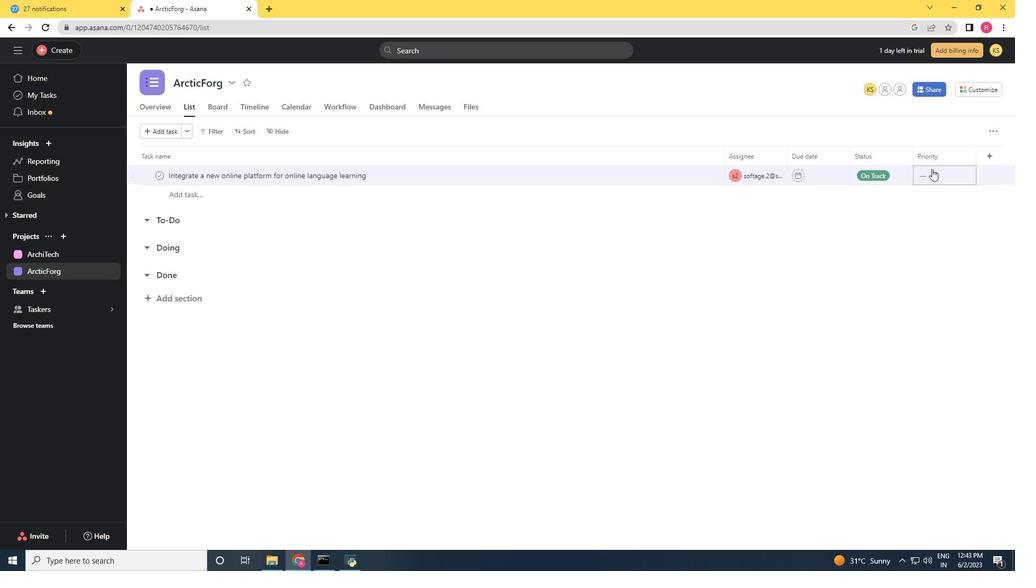 
Action: Mouse moved to (953, 246)
Screenshot: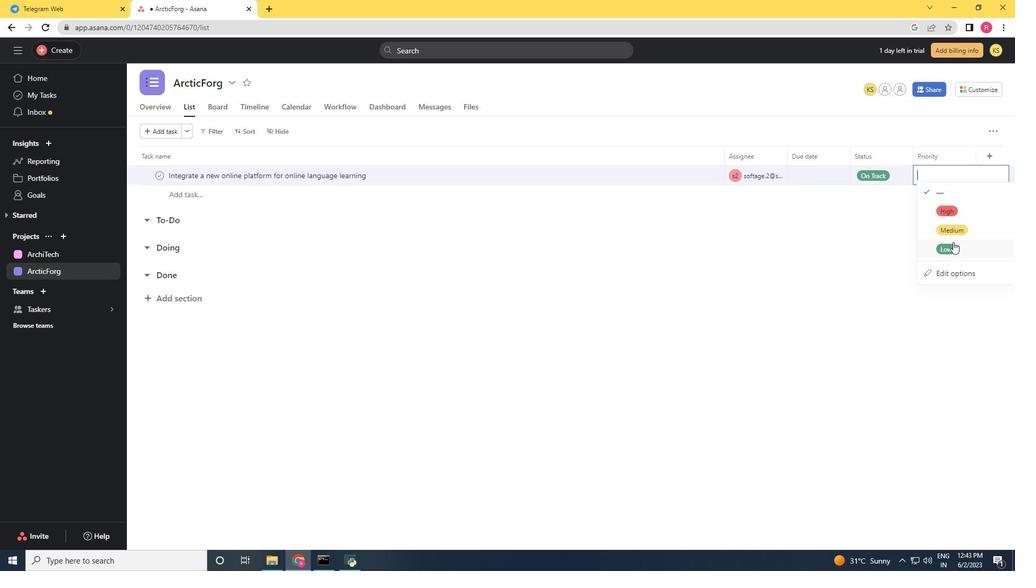 
Action: Mouse pressed left at (953, 246)
Screenshot: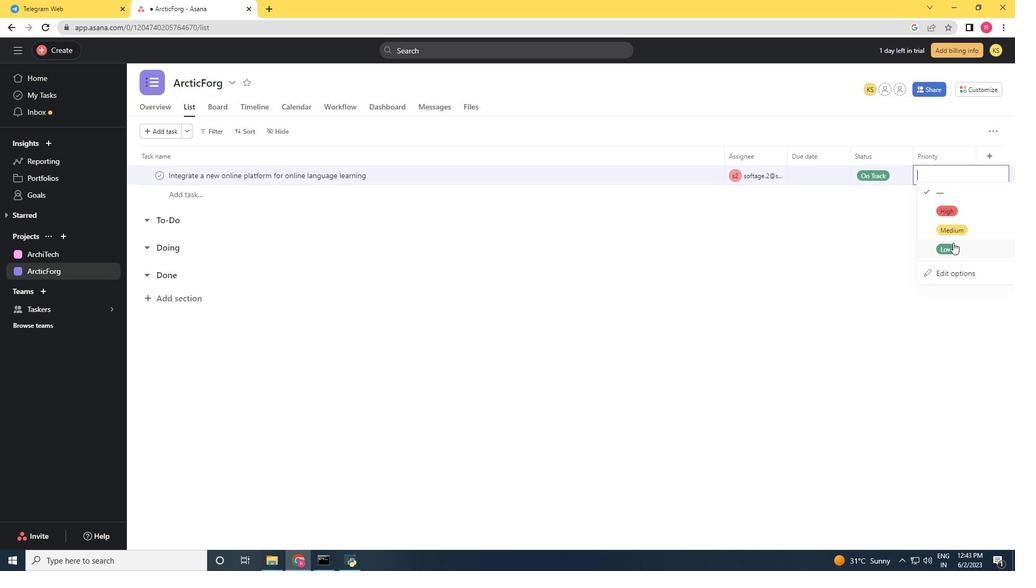 
Action: Mouse moved to (869, 232)
Screenshot: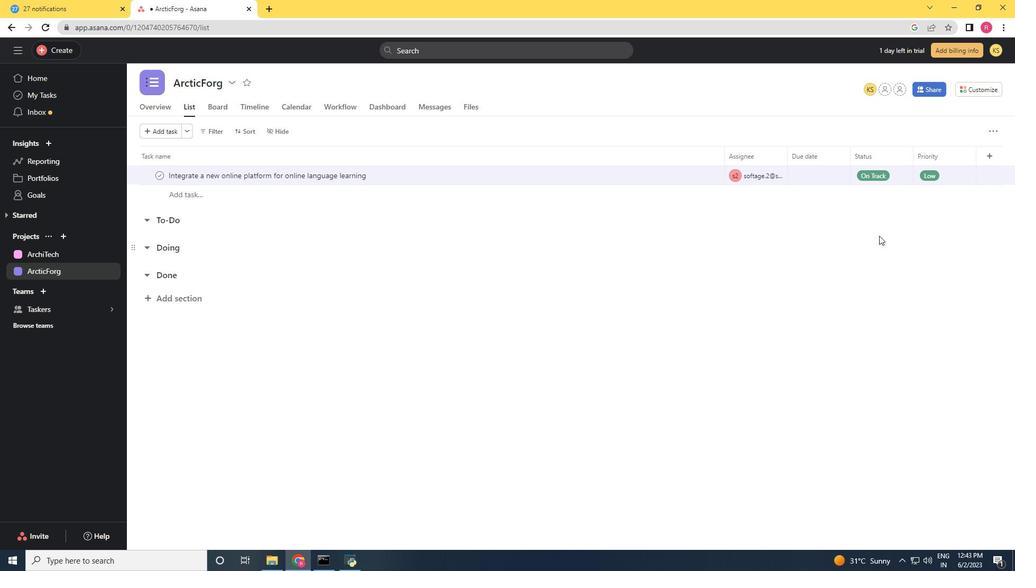
